 Task: Choose the ad item option in the Pytest args.
Action: Mouse moved to (15, 610)
Screenshot: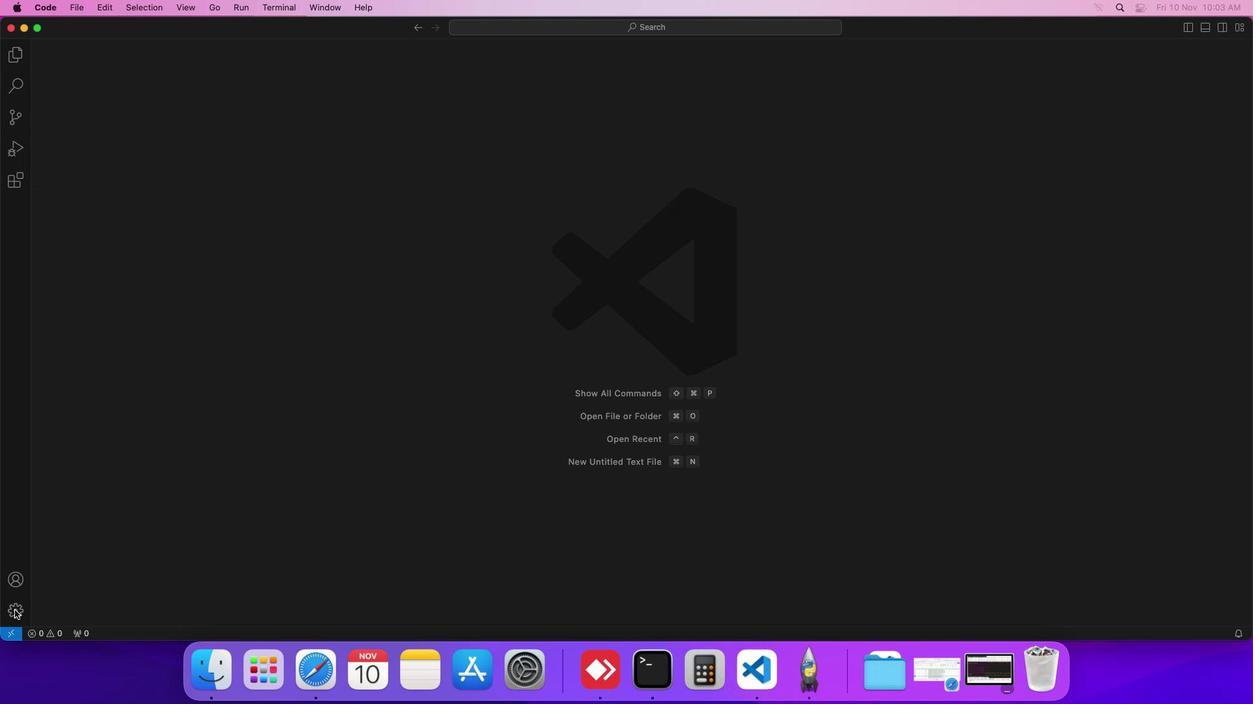 
Action: Mouse pressed left at (15, 610)
Screenshot: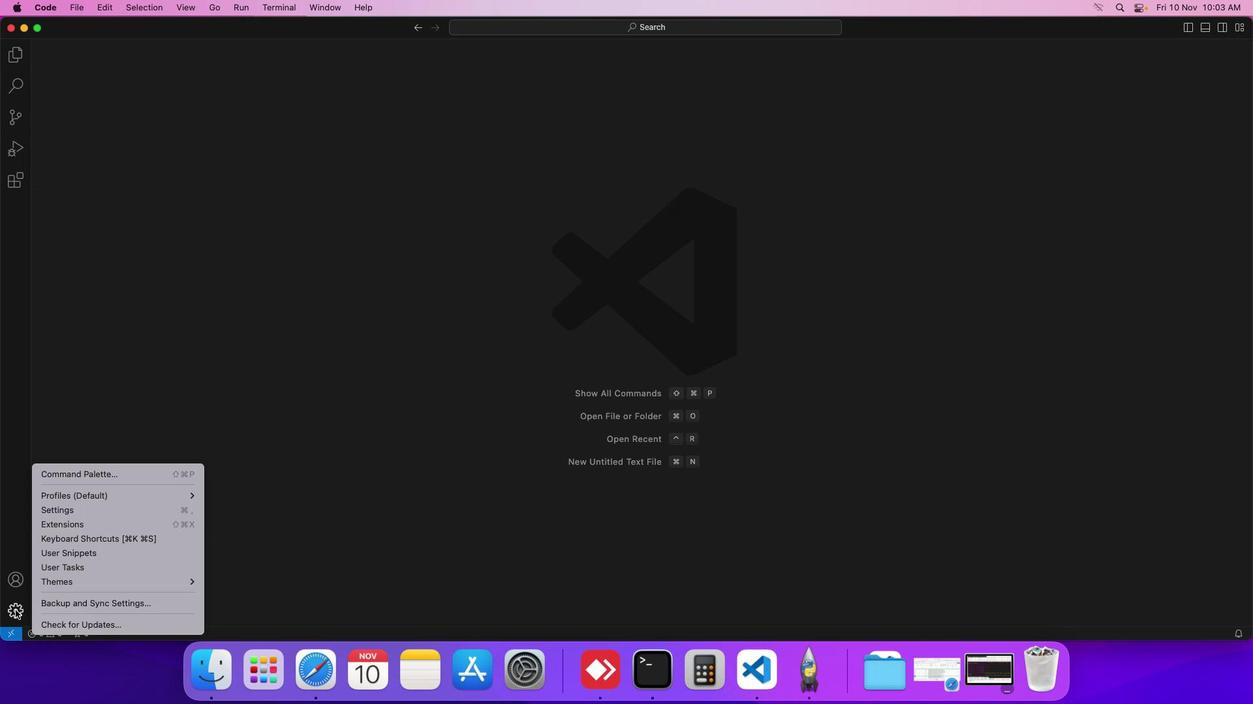 
Action: Mouse moved to (83, 513)
Screenshot: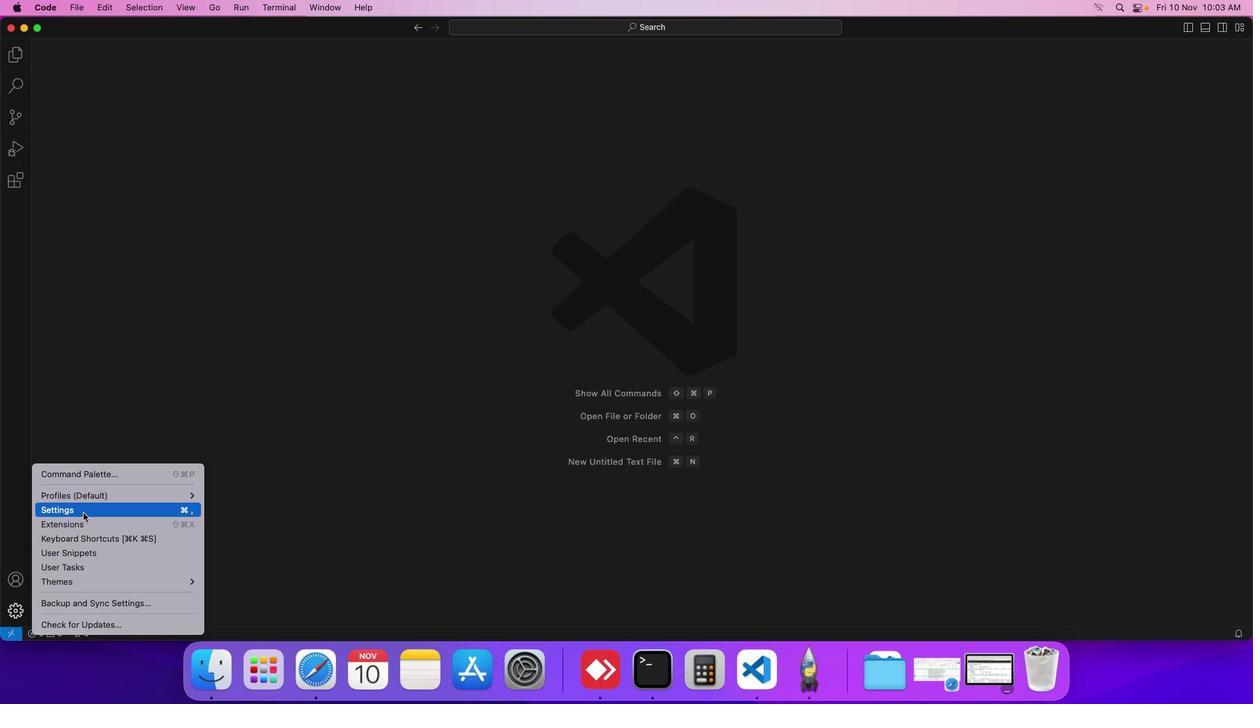 
Action: Mouse pressed left at (83, 513)
Screenshot: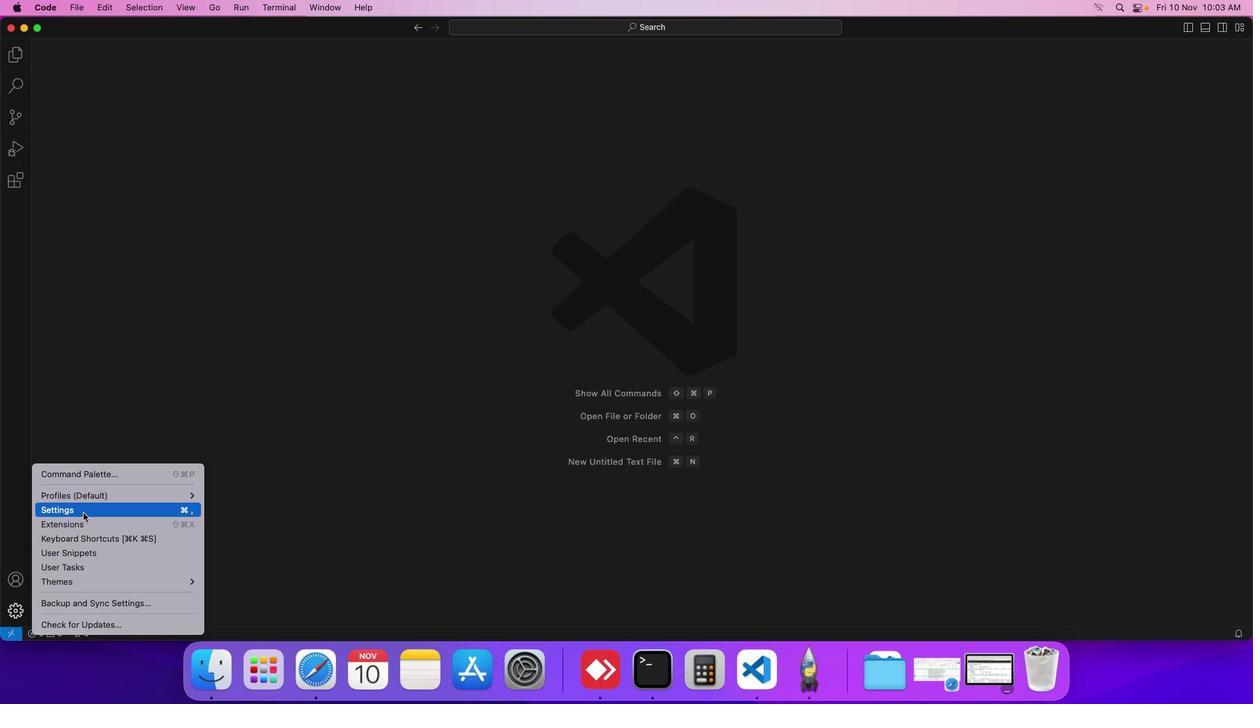
Action: Mouse moved to (319, 233)
Screenshot: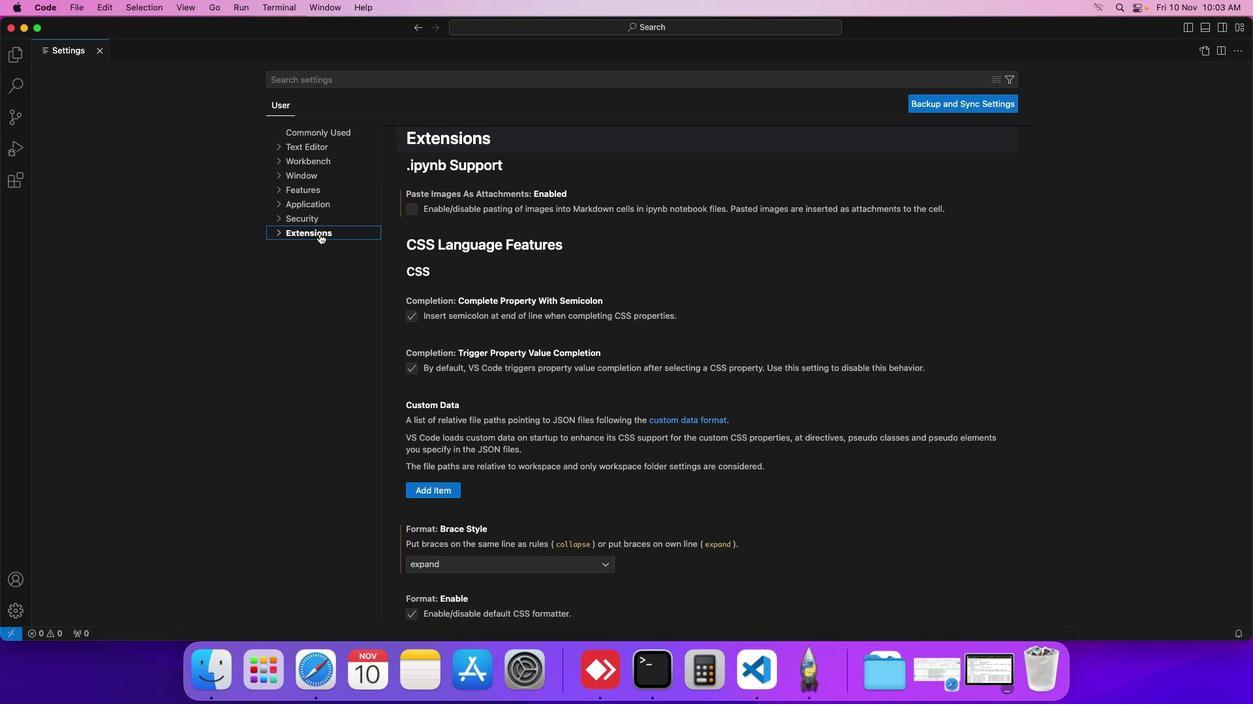 
Action: Mouse pressed left at (319, 233)
Screenshot: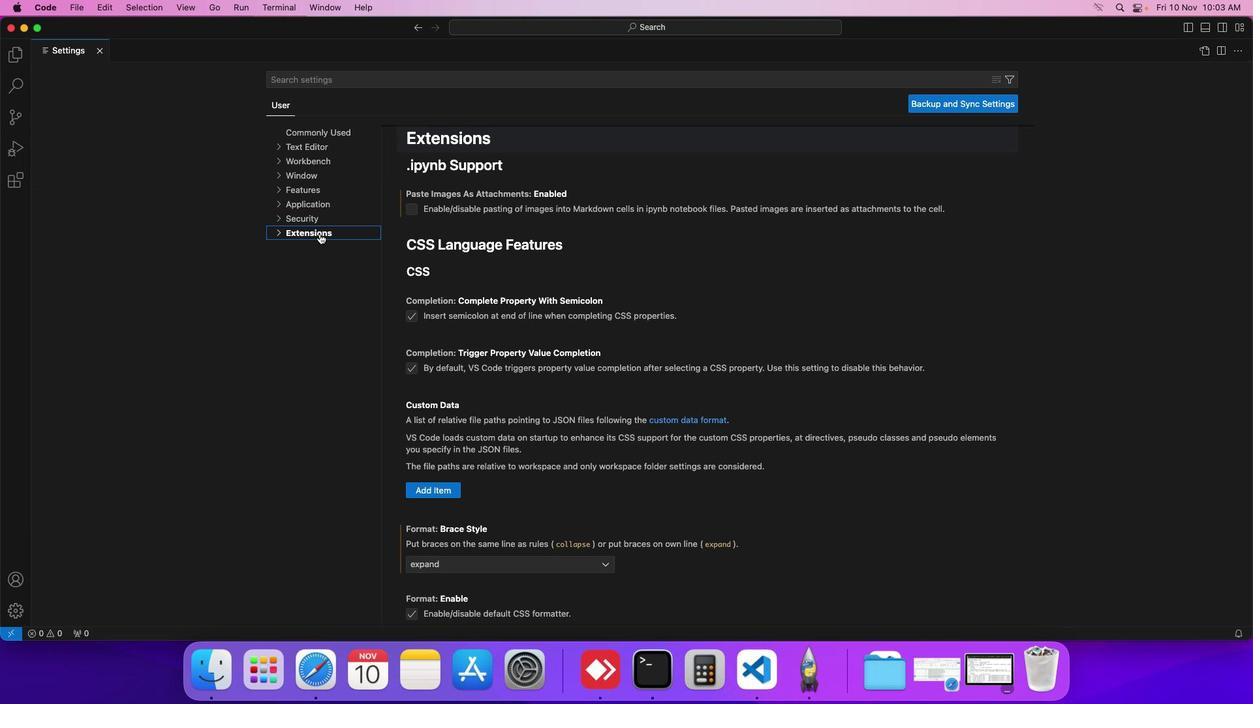 
Action: Mouse moved to (306, 549)
Screenshot: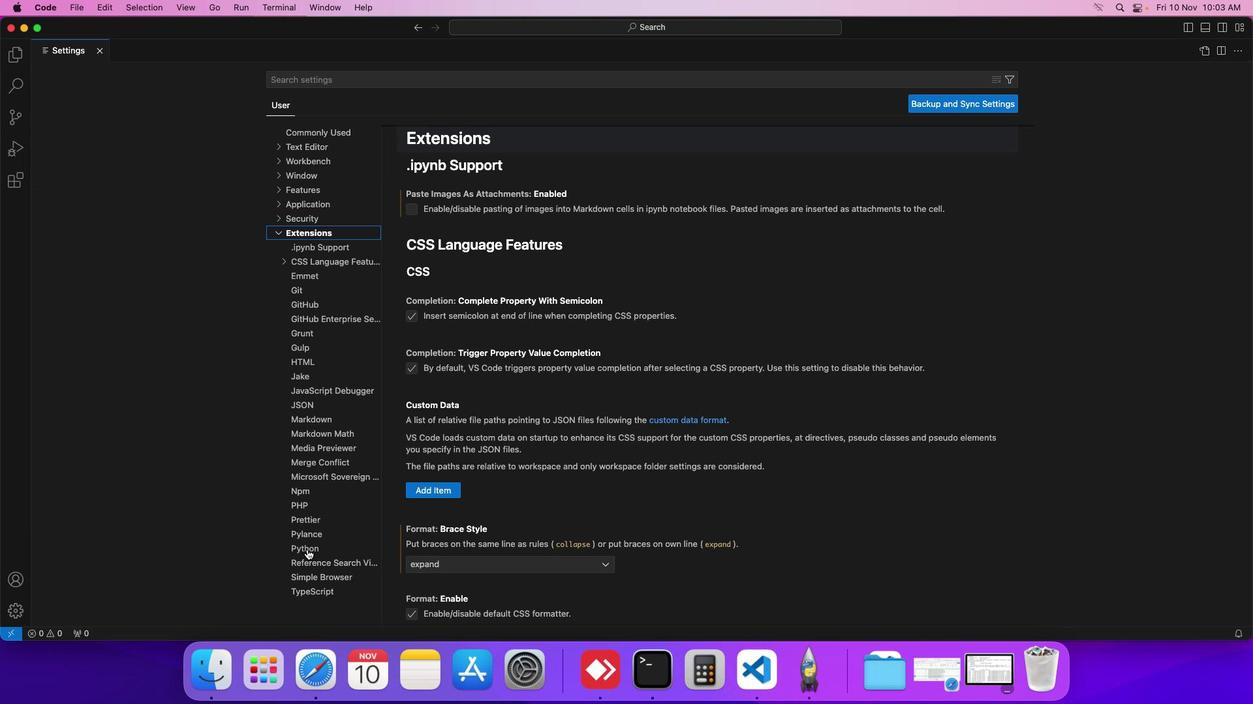 
Action: Mouse pressed left at (306, 549)
Screenshot: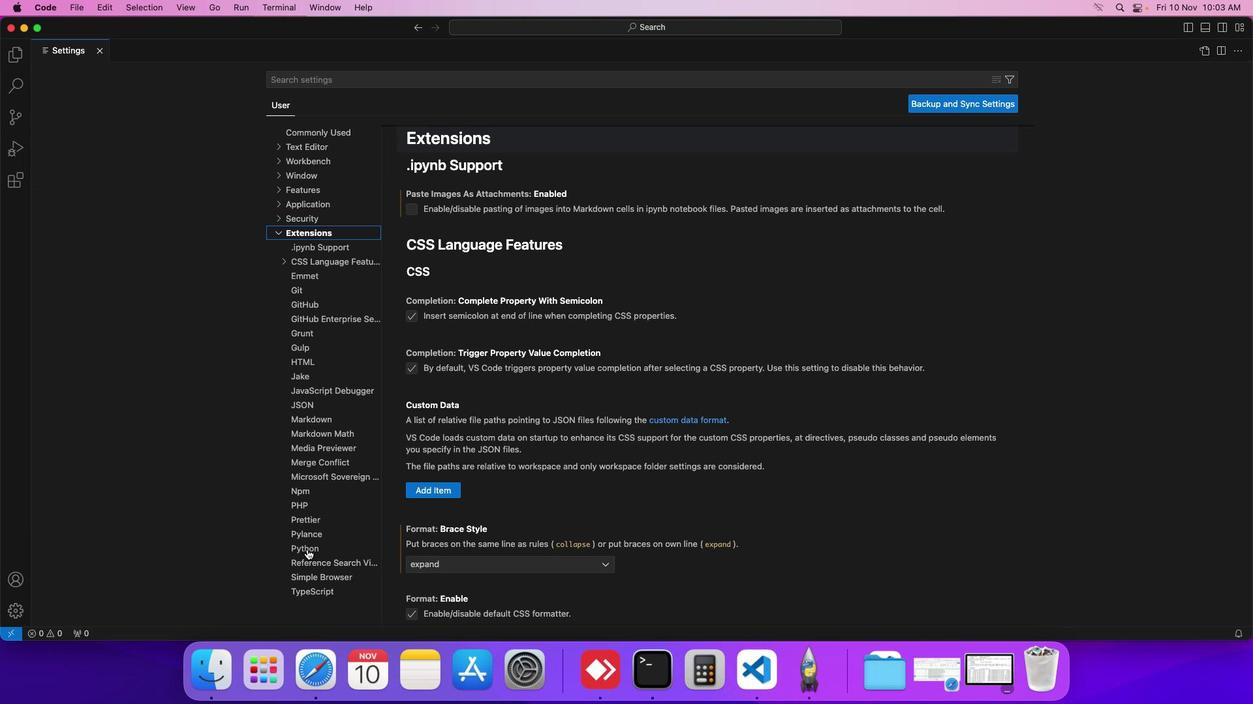 
Action: Mouse moved to (431, 544)
Screenshot: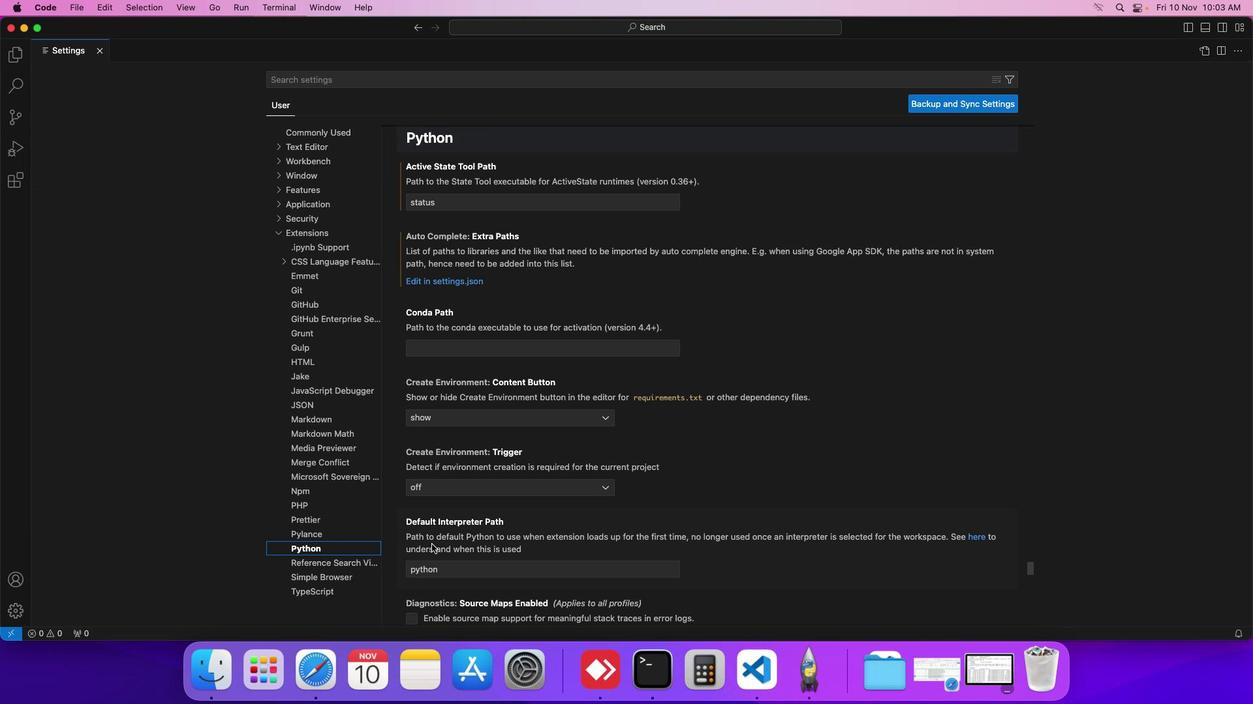 
Action: Mouse scrolled (431, 544) with delta (0, 0)
Screenshot: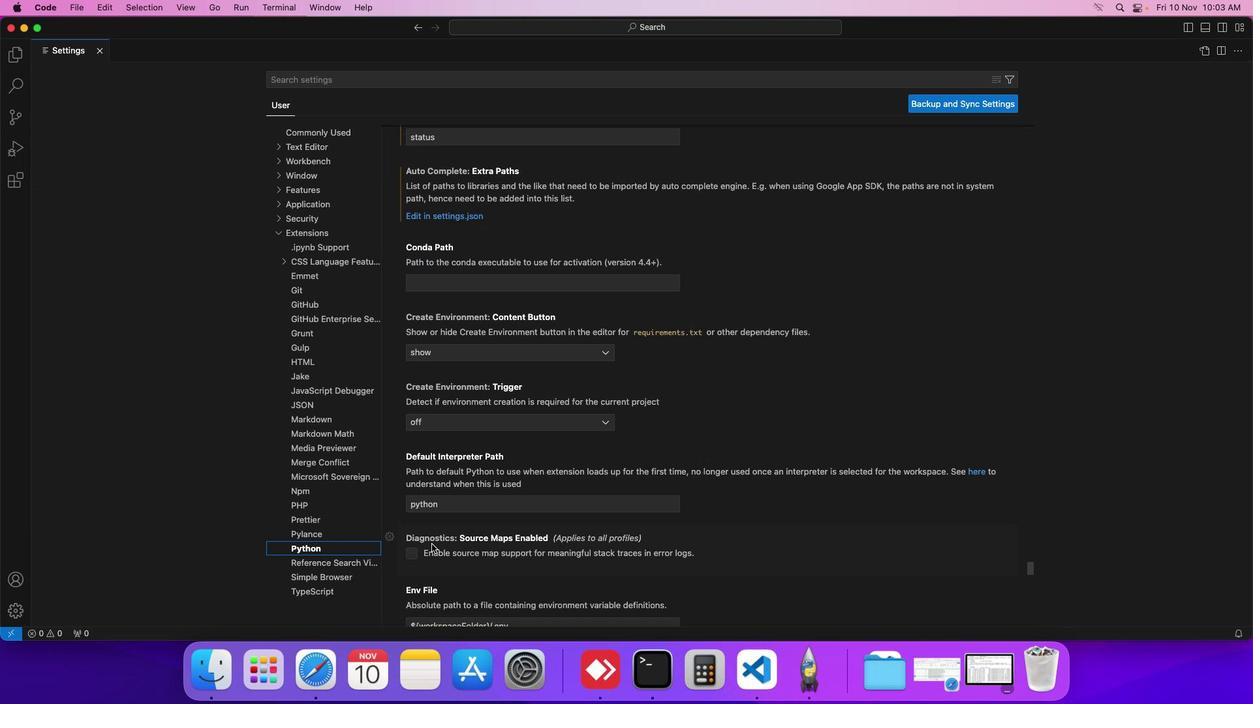 
Action: Mouse scrolled (431, 544) with delta (0, 0)
Screenshot: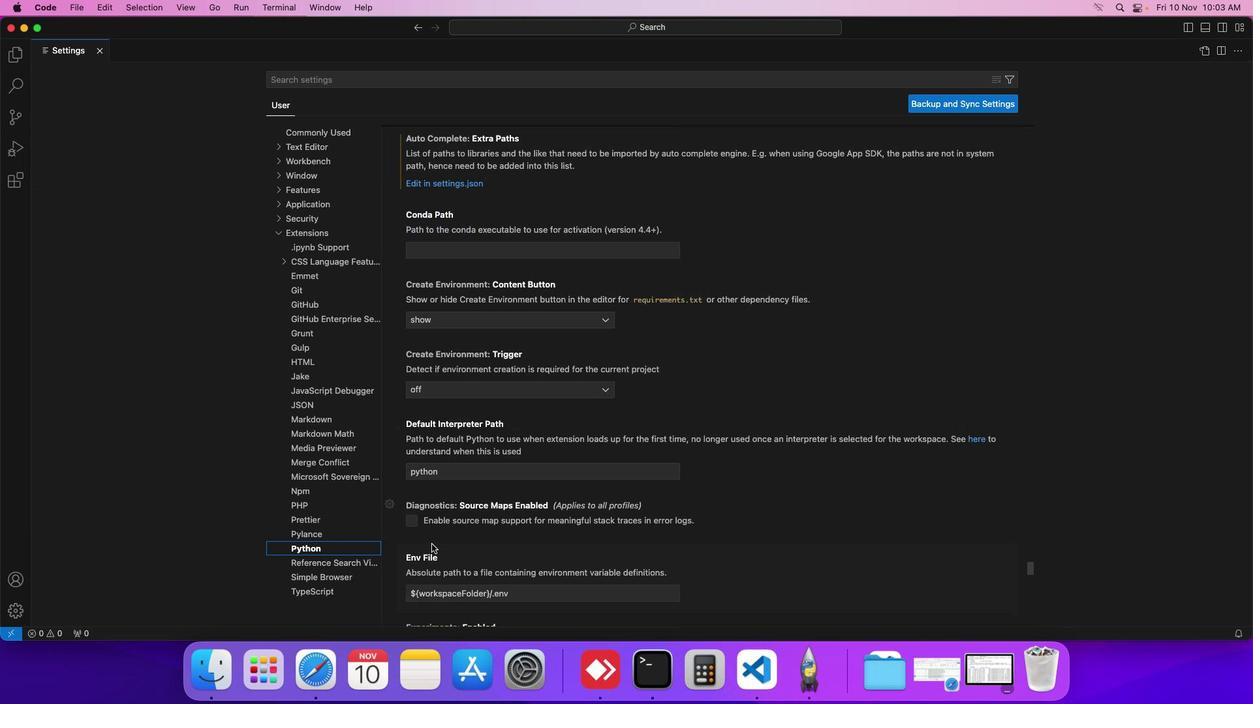 
Action: Mouse scrolled (431, 544) with delta (0, 0)
Screenshot: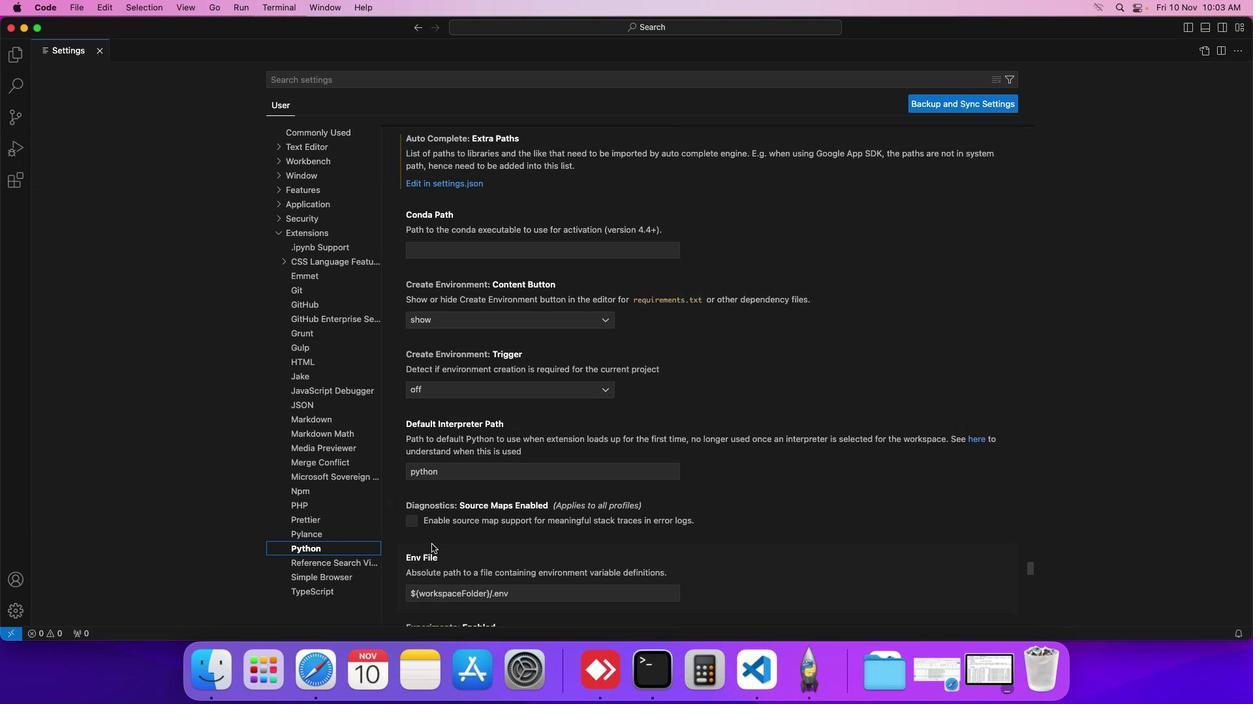 
Action: Mouse scrolled (431, 544) with delta (0, 0)
Screenshot: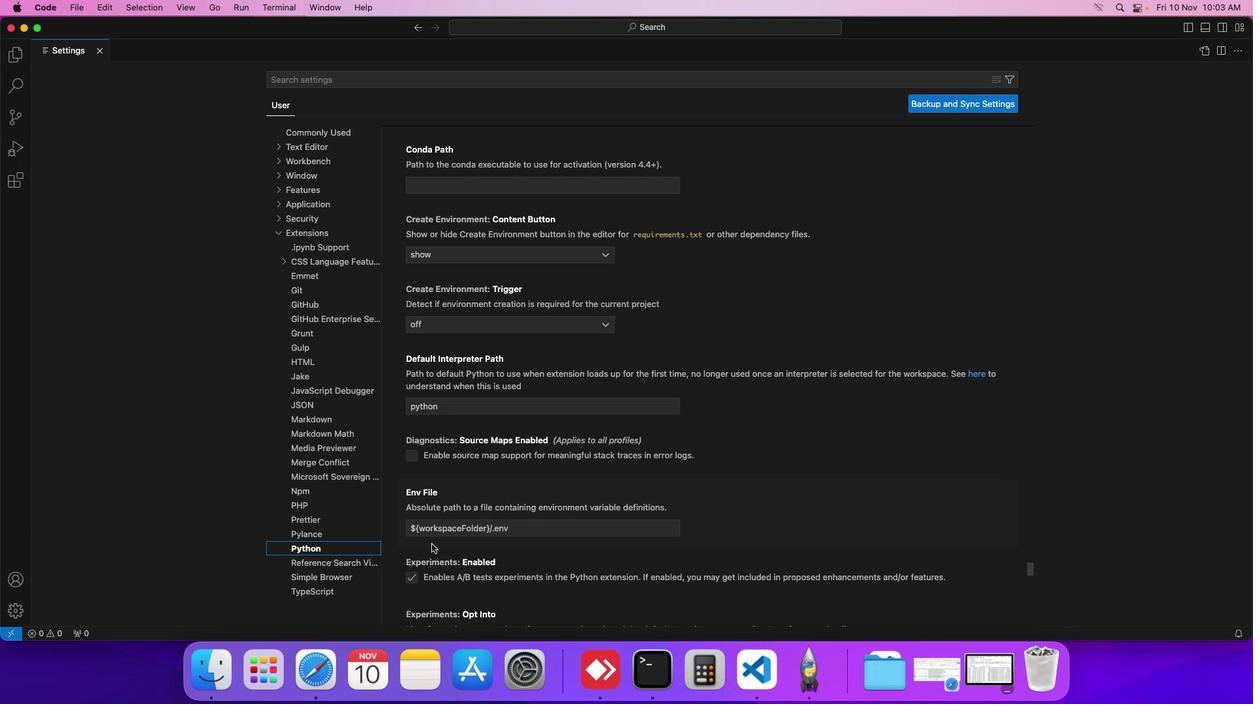 
Action: Mouse scrolled (431, 544) with delta (0, 0)
Screenshot: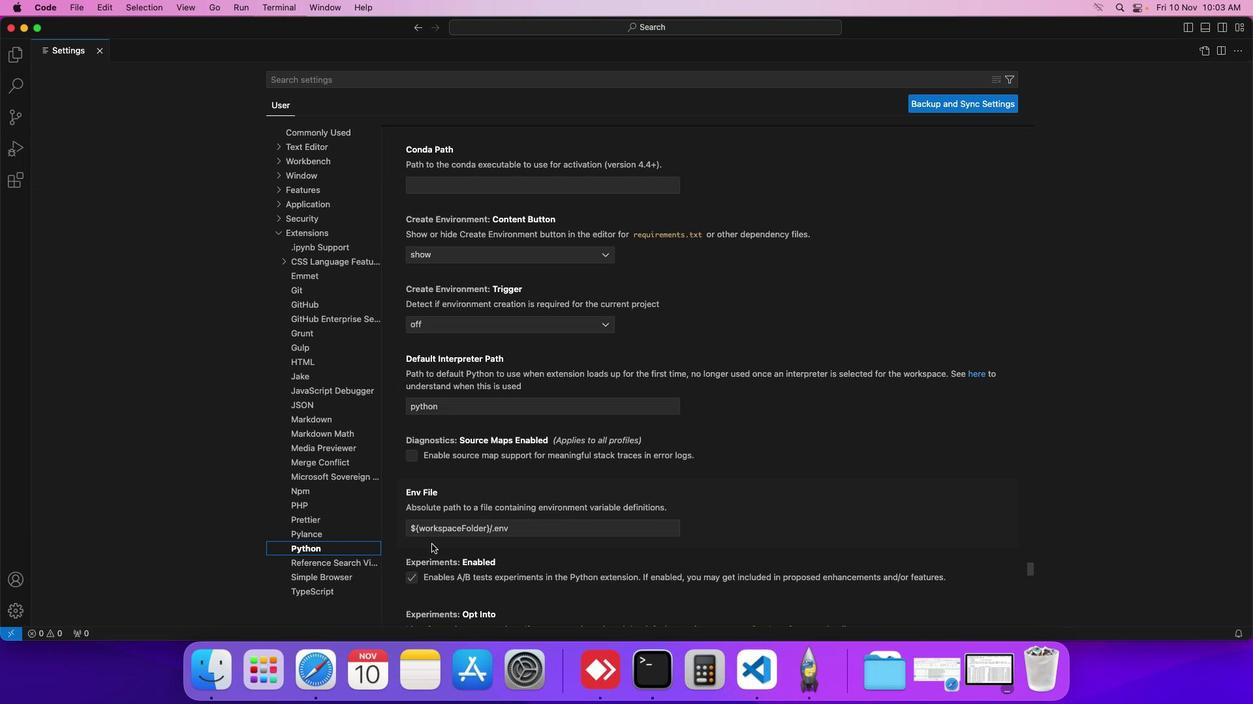 
Action: Mouse scrolled (431, 544) with delta (0, 0)
Screenshot: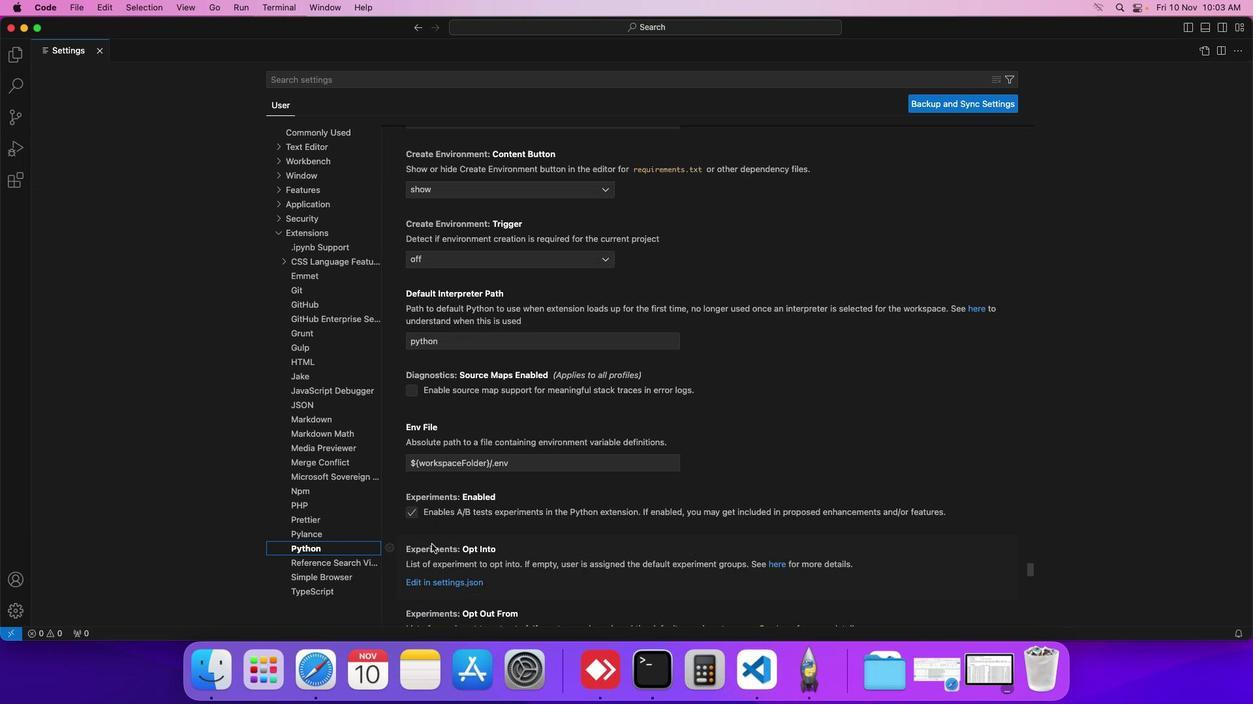 
Action: Mouse scrolled (431, 544) with delta (0, 0)
Screenshot: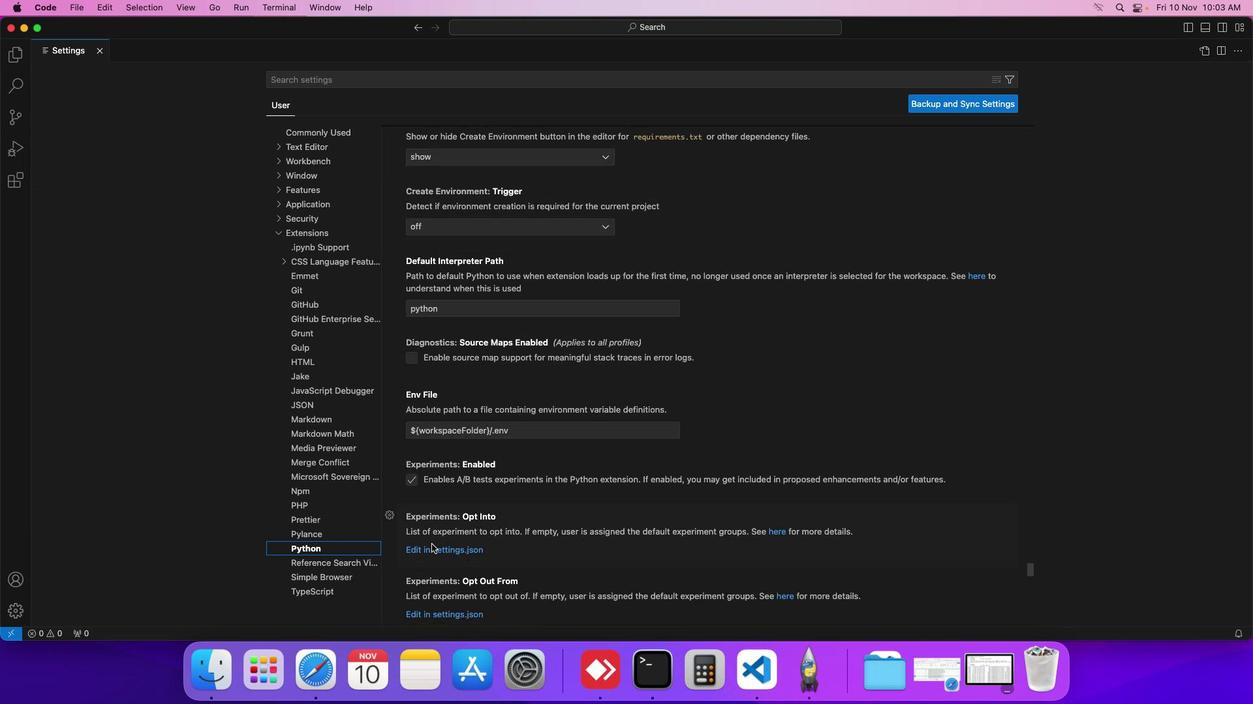 
Action: Mouse scrolled (431, 544) with delta (0, 0)
Screenshot: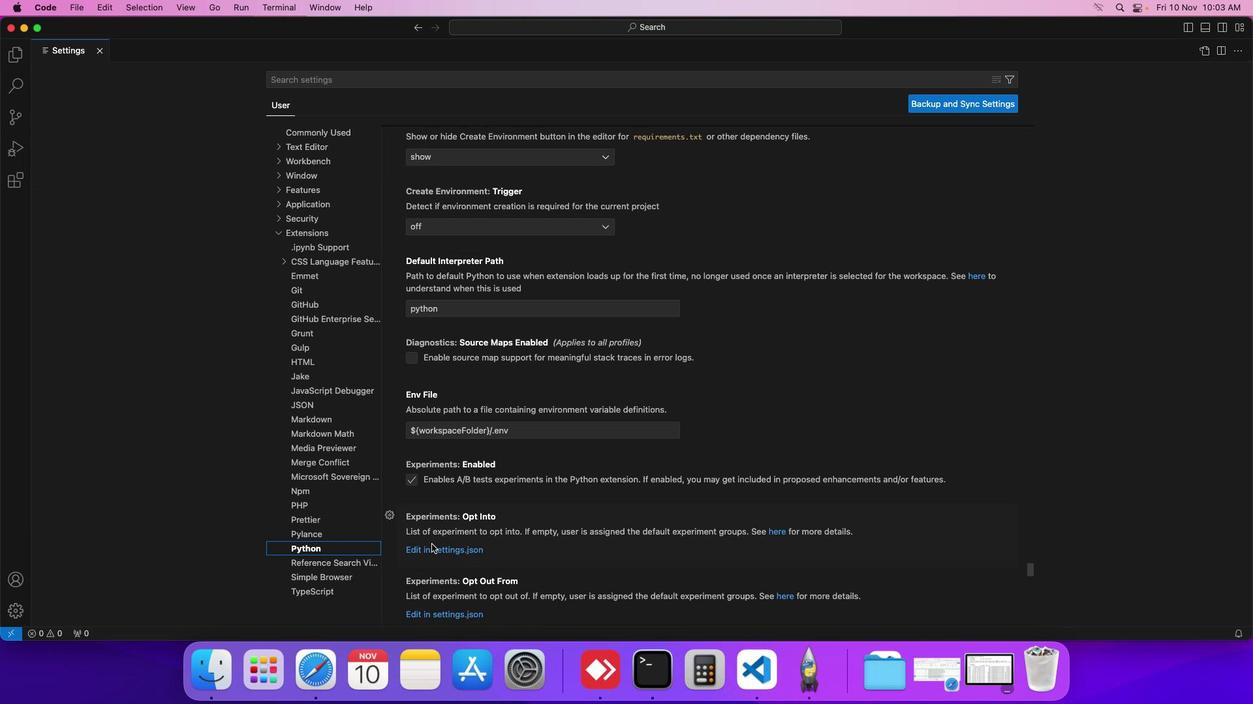 
Action: Mouse scrolled (431, 544) with delta (0, 0)
Screenshot: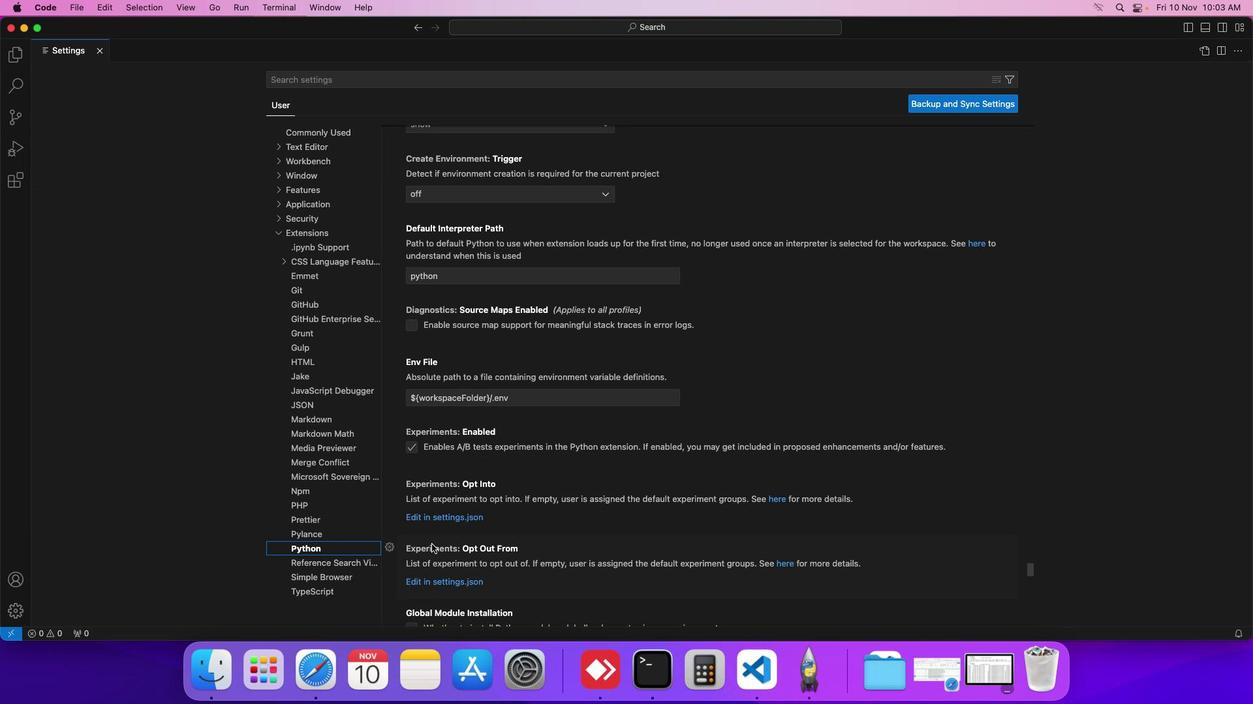 
Action: Mouse scrolled (431, 544) with delta (0, 0)
Screenshot: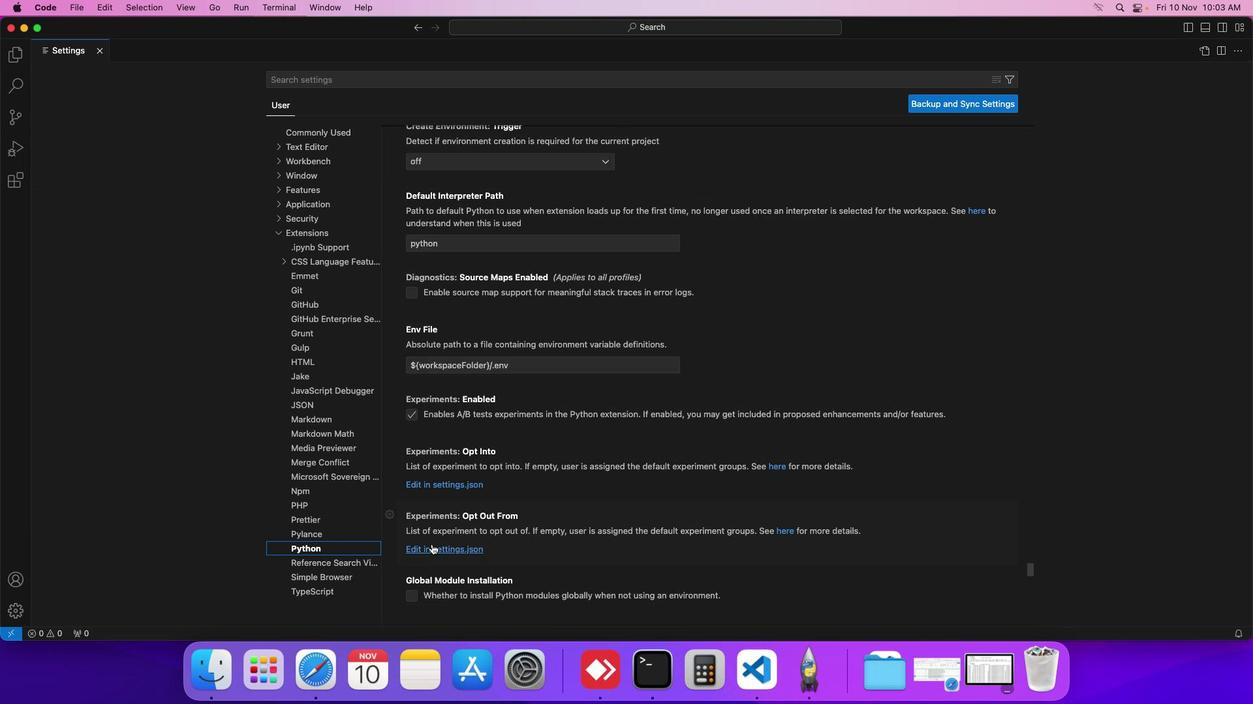 
Action: Mouse scrolled (431, 544) with delta (0, 0)
Screenshot: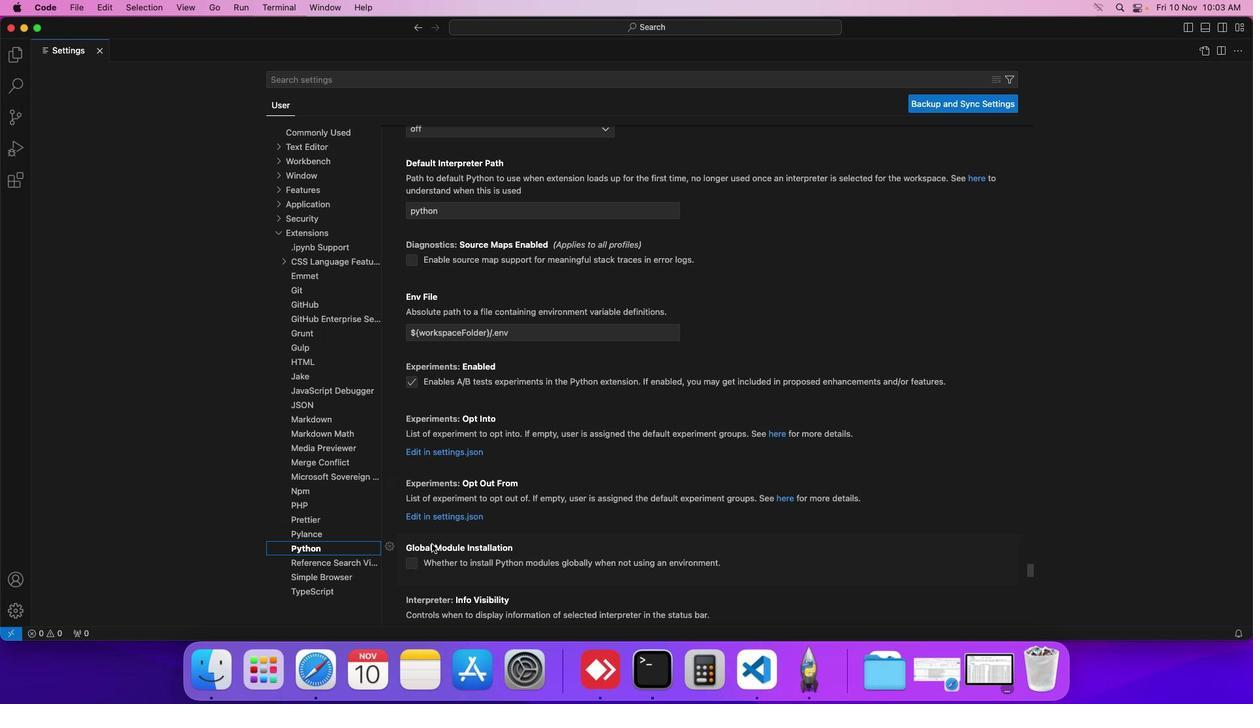 
Action: Mouse scrolled (431, 544) with delta (0, 0)
Screenshot: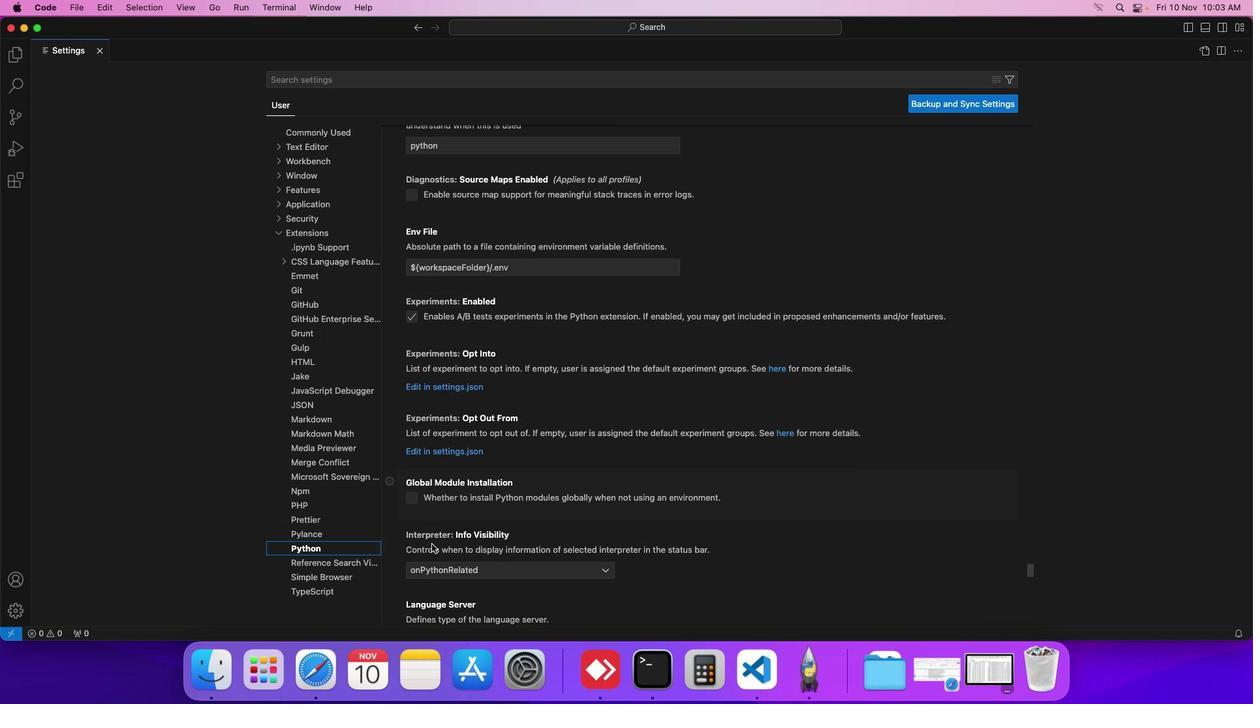 
Action: Mouse scrolled (431, 544) with delta (0, 0)
Screenshot: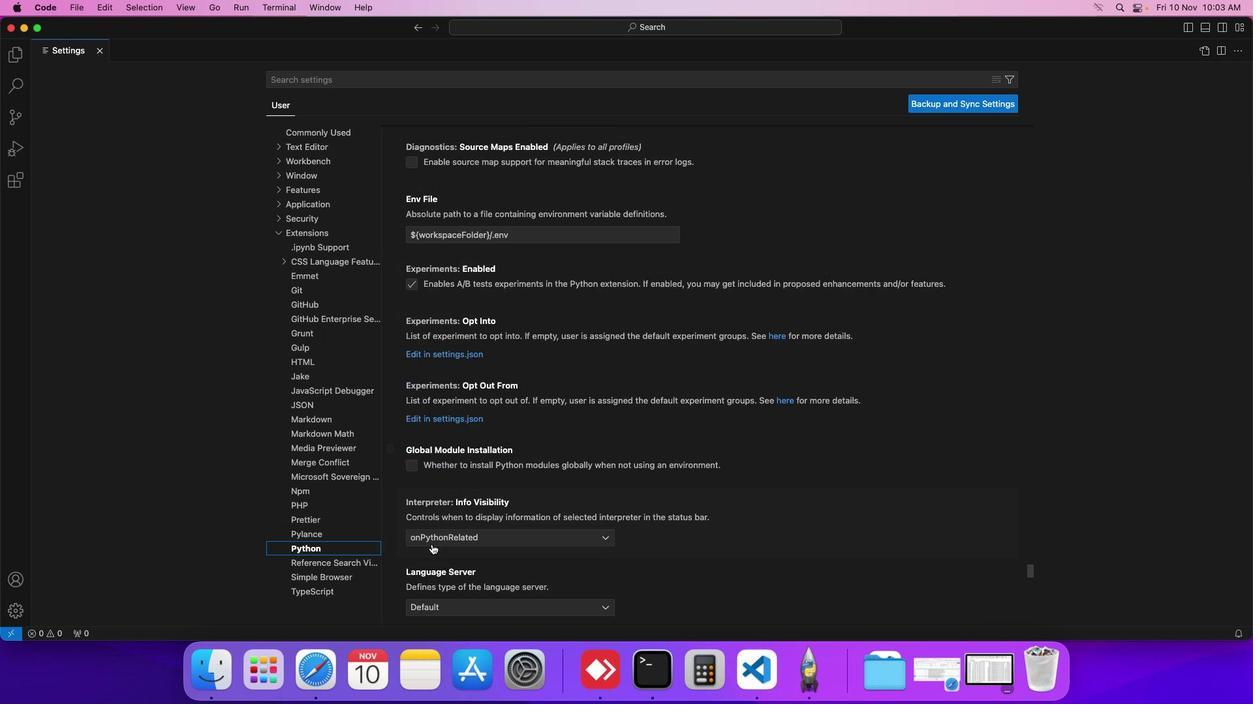 
Action: Mouse scrolled (431, 544) with delta (0, 0)
Screenshot: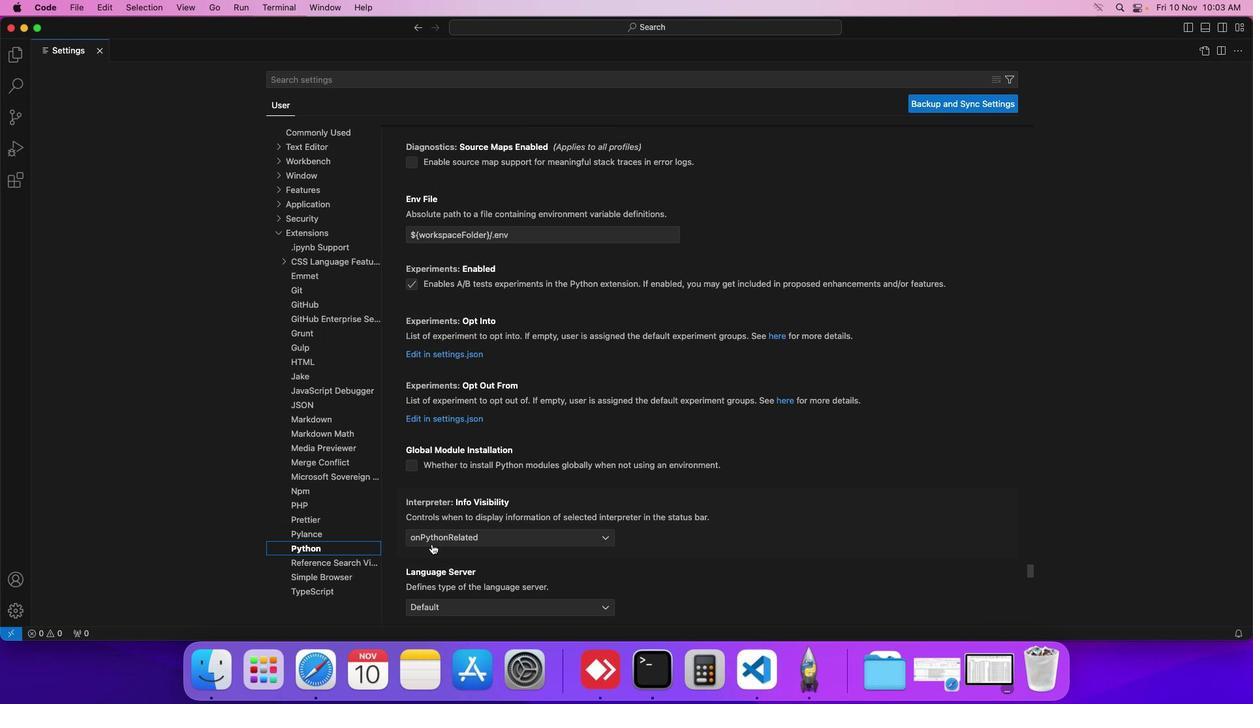 
Action: Mouse scrolled (431, 544) with delta (0, 0)
Screenshot: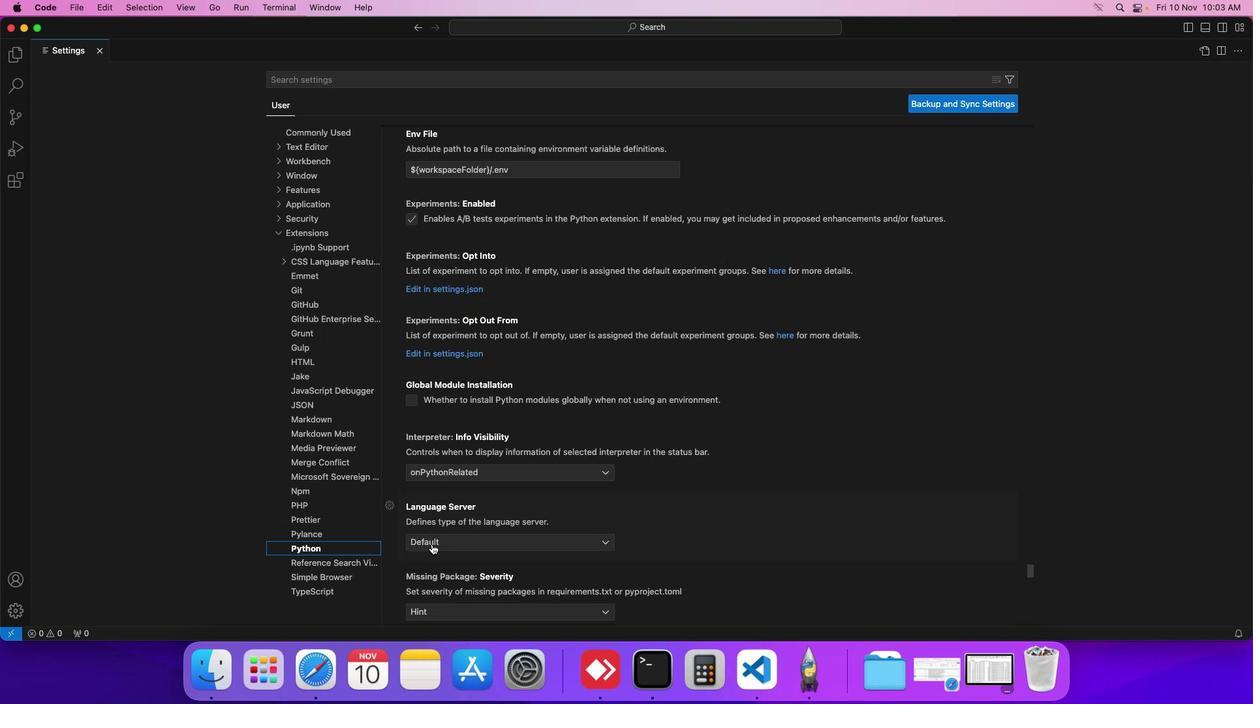 
Action: Mouse scrolled (431, 544) with delta (0, 0)
Screenshot: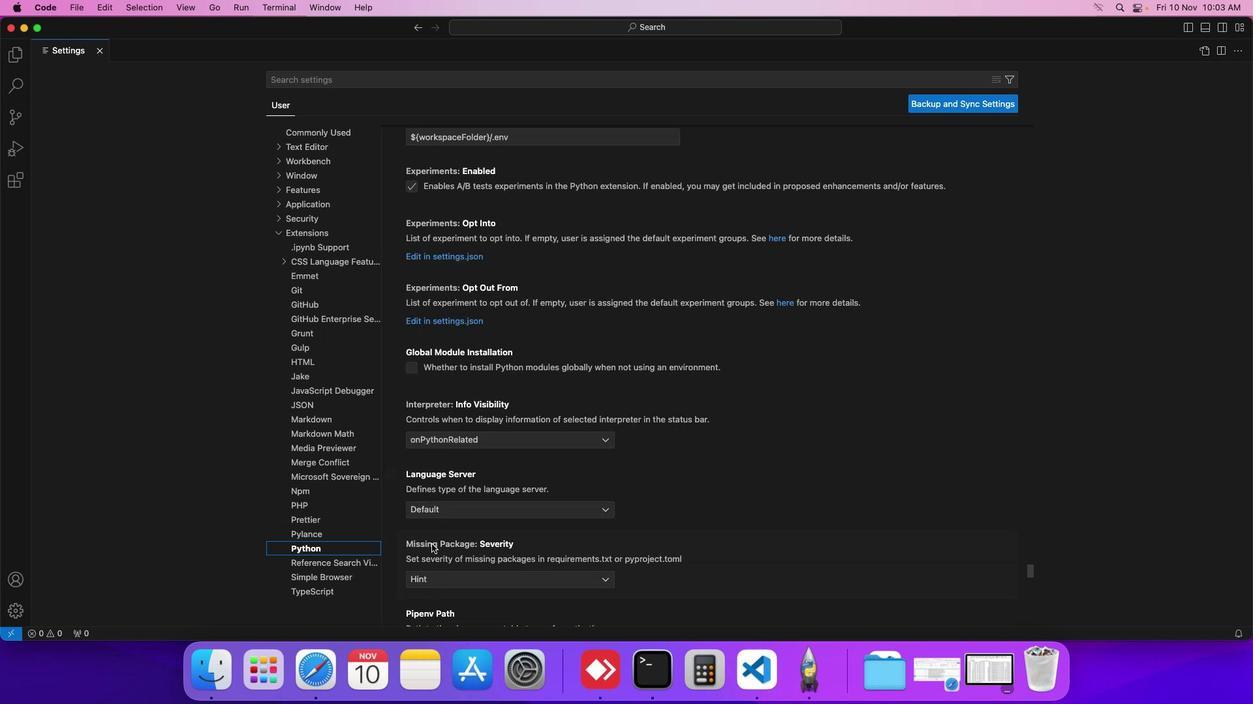 
Action: Mouse scrolled (431, 544) with delta (0, 0)
Screenshot: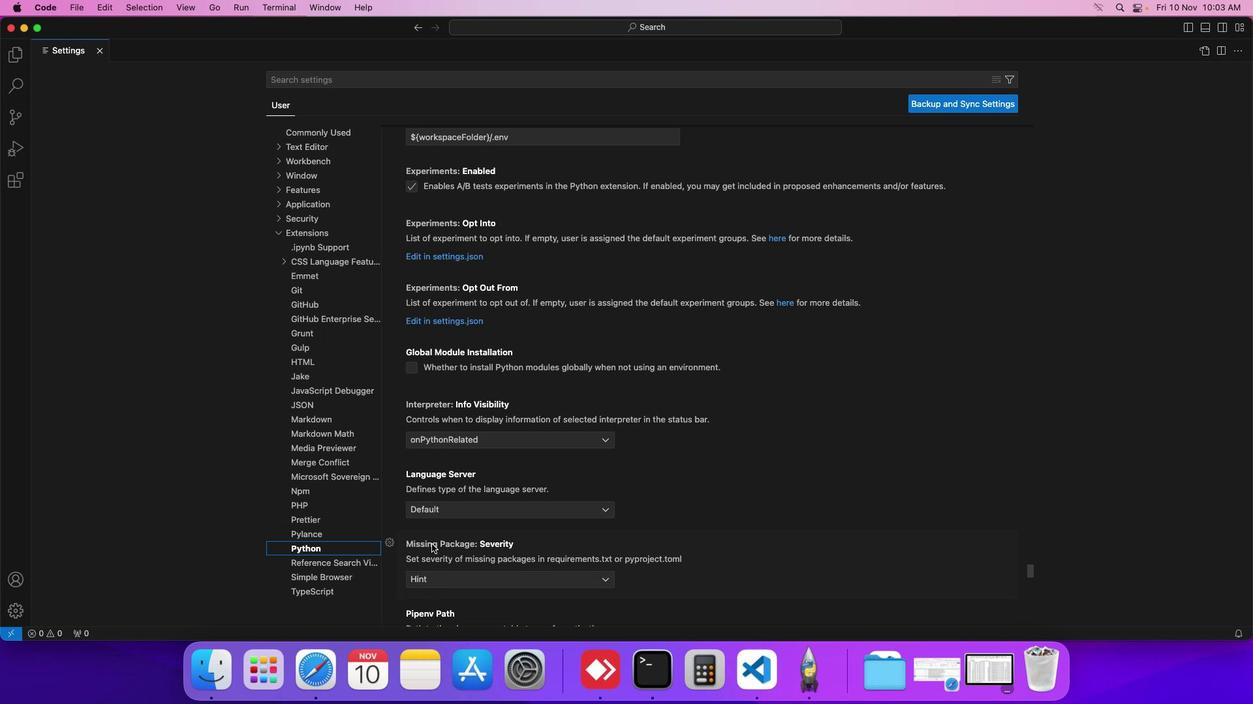 
Action: Mouse scrolled (431, 544) with delta (0, 0)
Screenshot: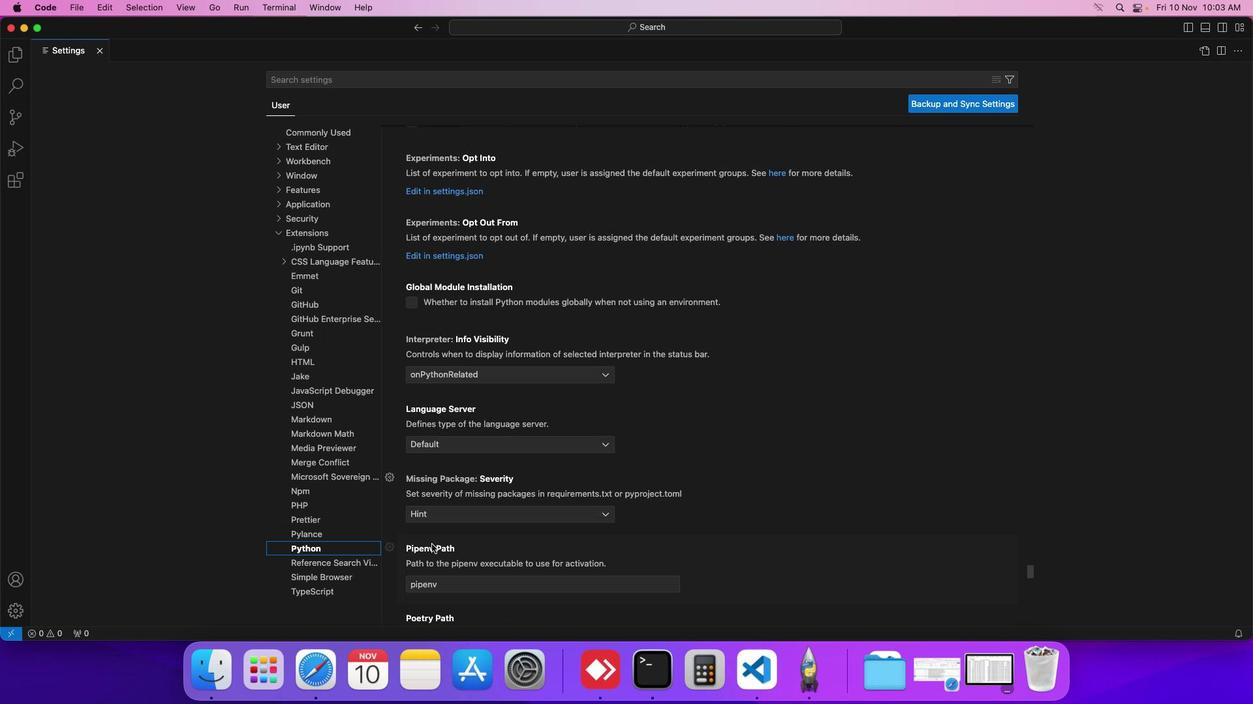 
Action: Mouse scrolled (431, 544) with delta (0, 0)
Screenshot: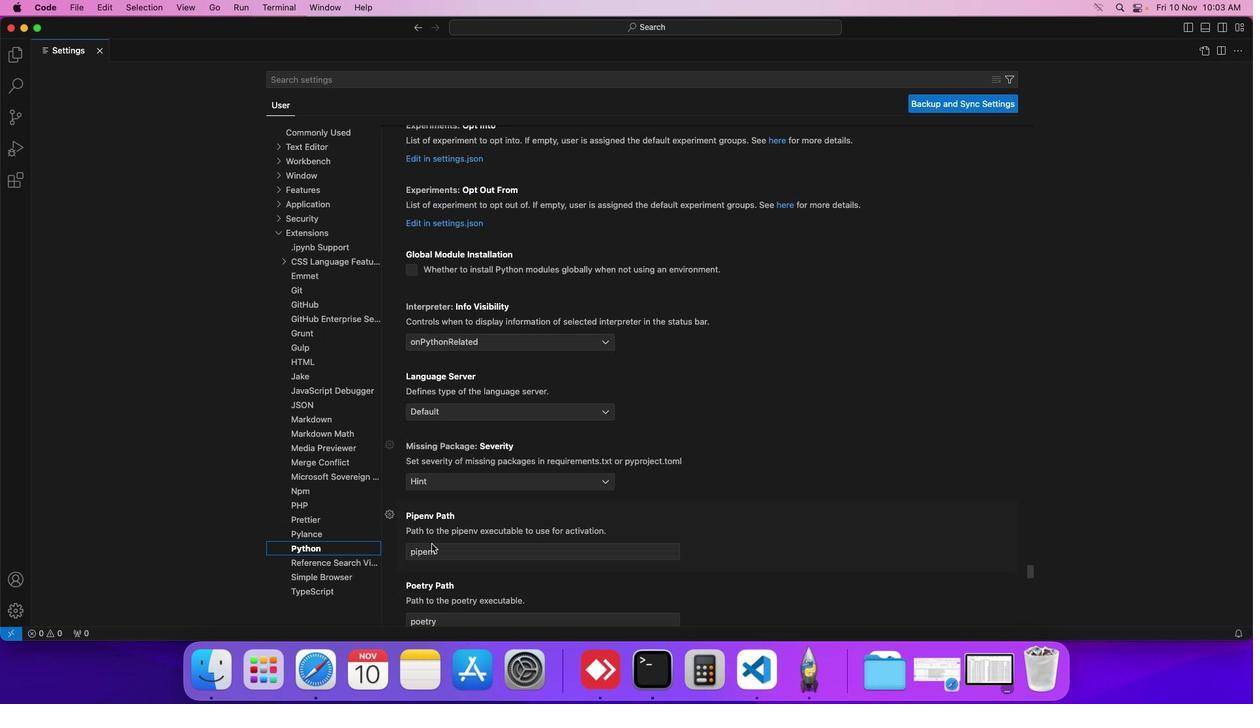 
Action: Mouse scrolled (431, 544) with delta (0, 0)
Screenshot: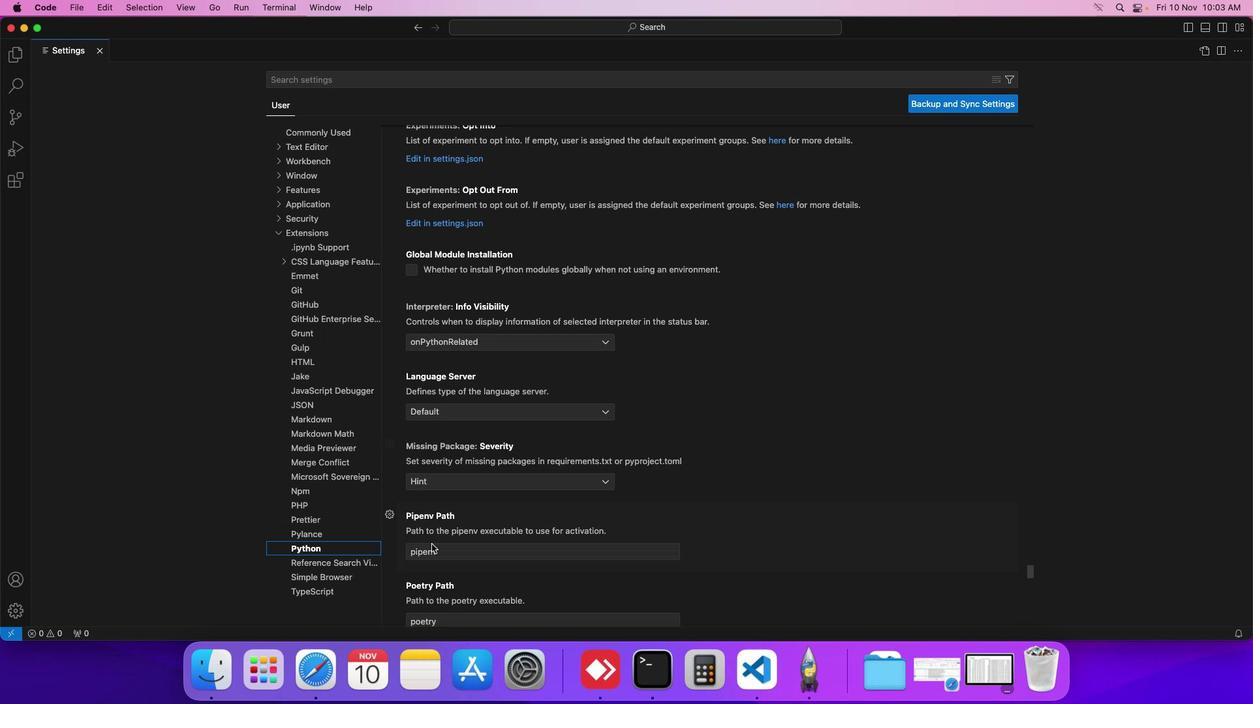 
Action: Mouse scrolled (431, 544) with delta (0, 0)
Screenshot: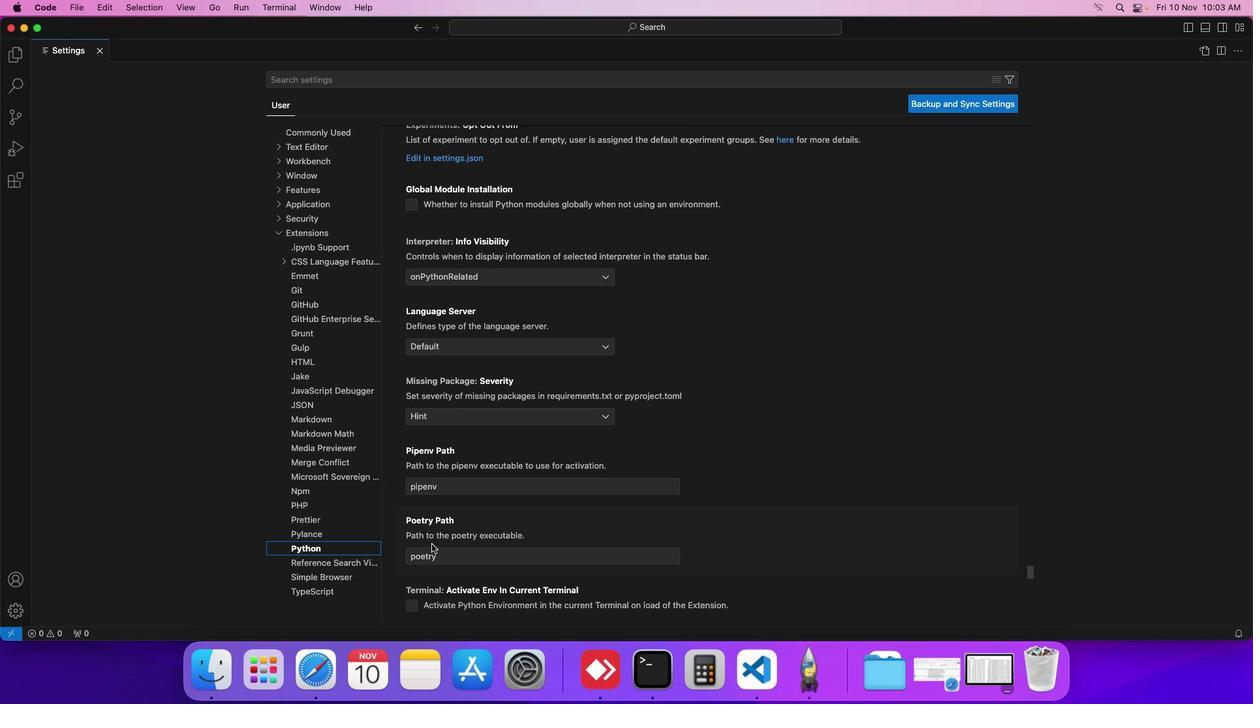
Action: Mouse scrolled (431, 544) with delta (0, 0)
Screenshot: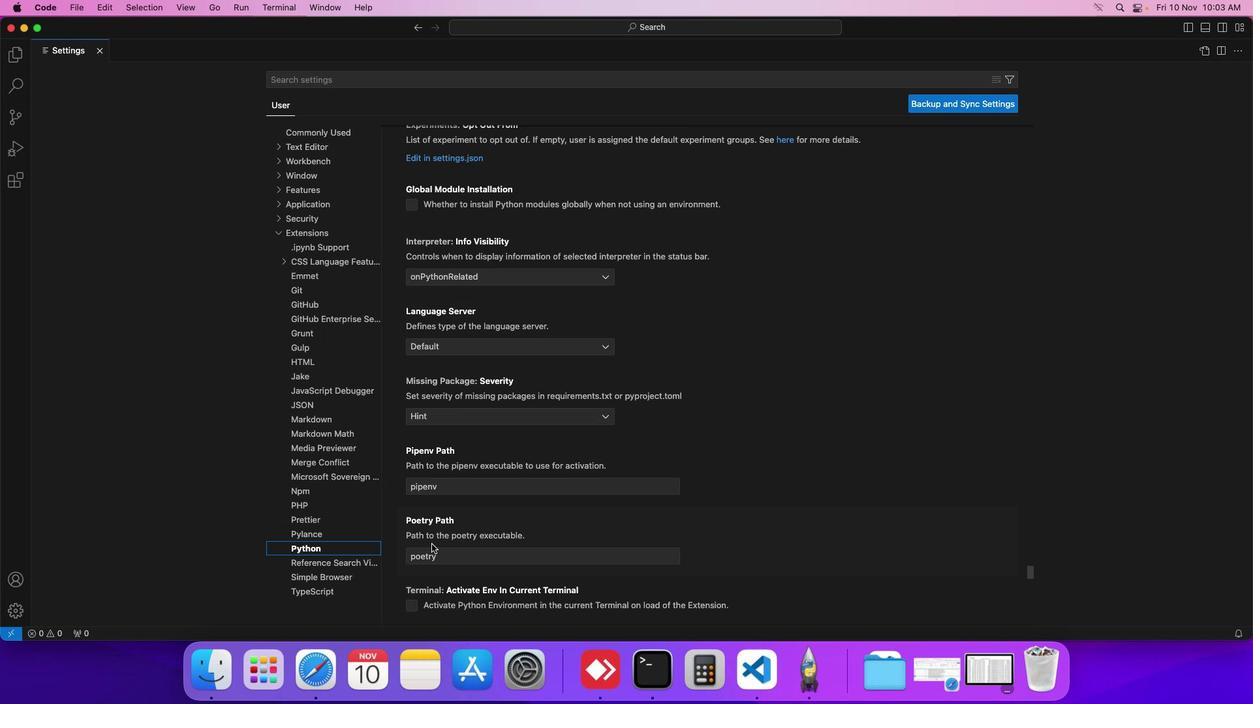 
Action: Mouse scrolled (431, 544) with delta (0, 0)
Screenshot: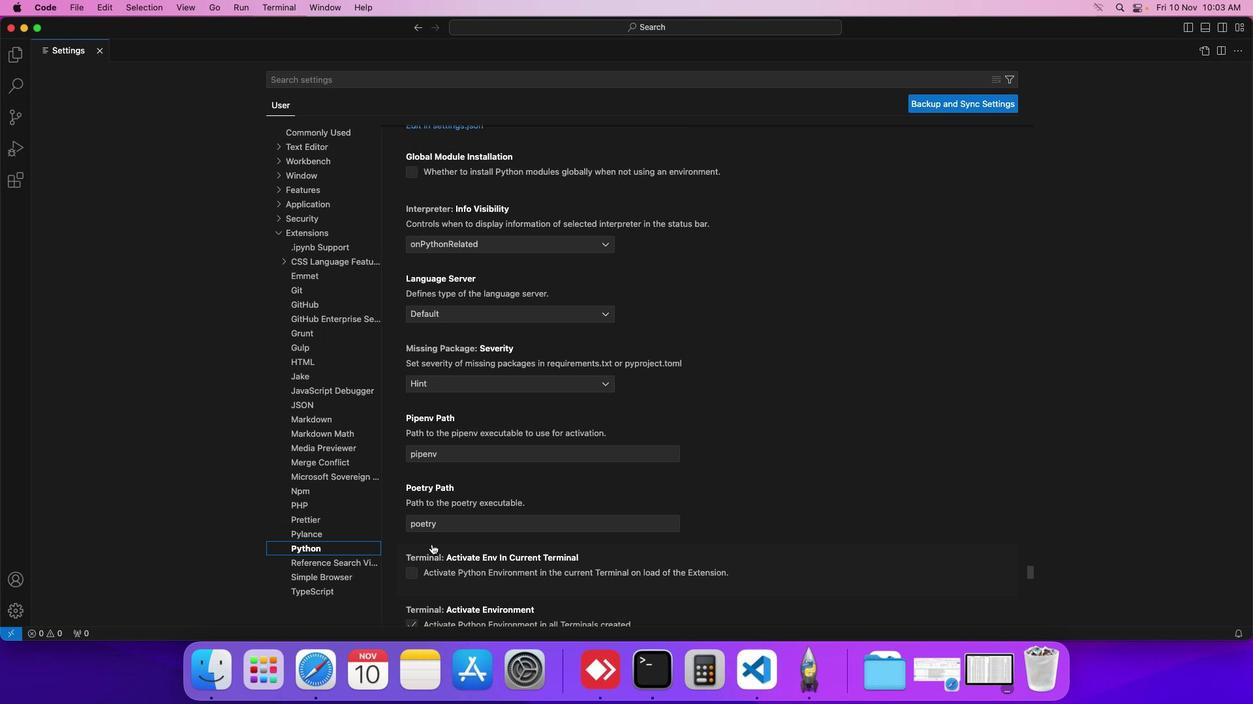 
Action: Mouse scrolled (431, 544) with delta (0, 0)
Screenshot: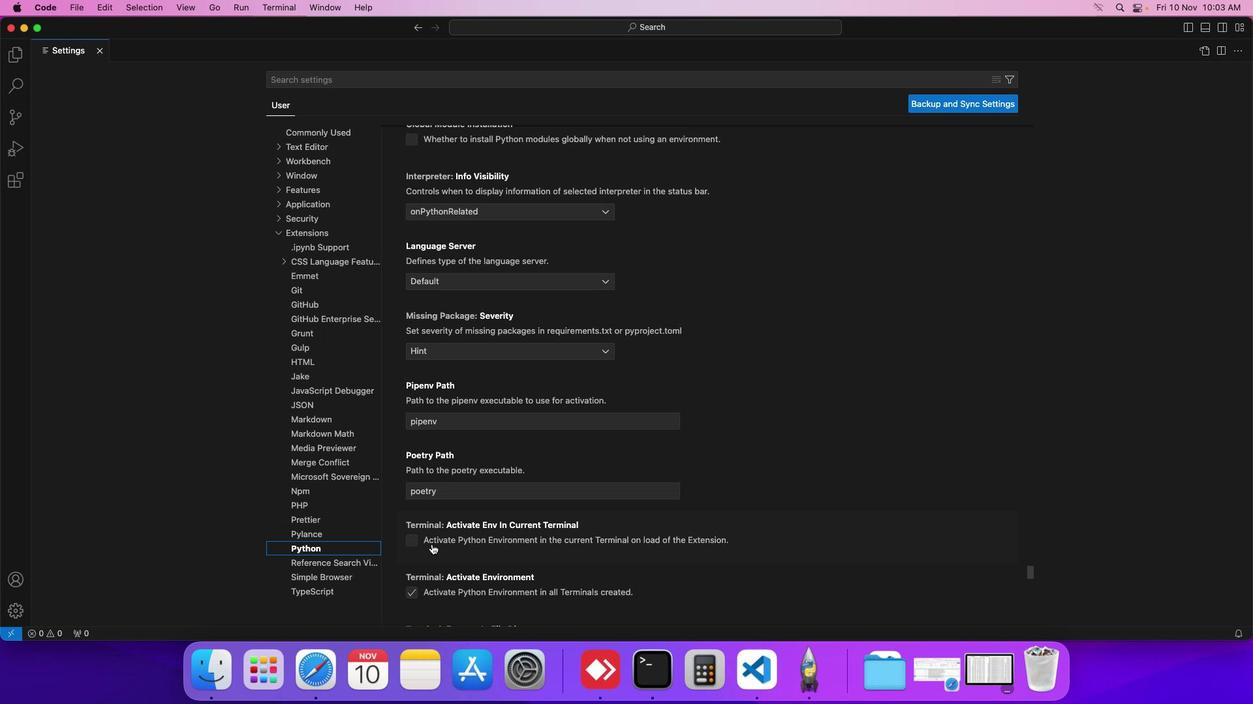 
Action: Mouse scrolled (431, 544) with delta (0, 0)
Screenshot: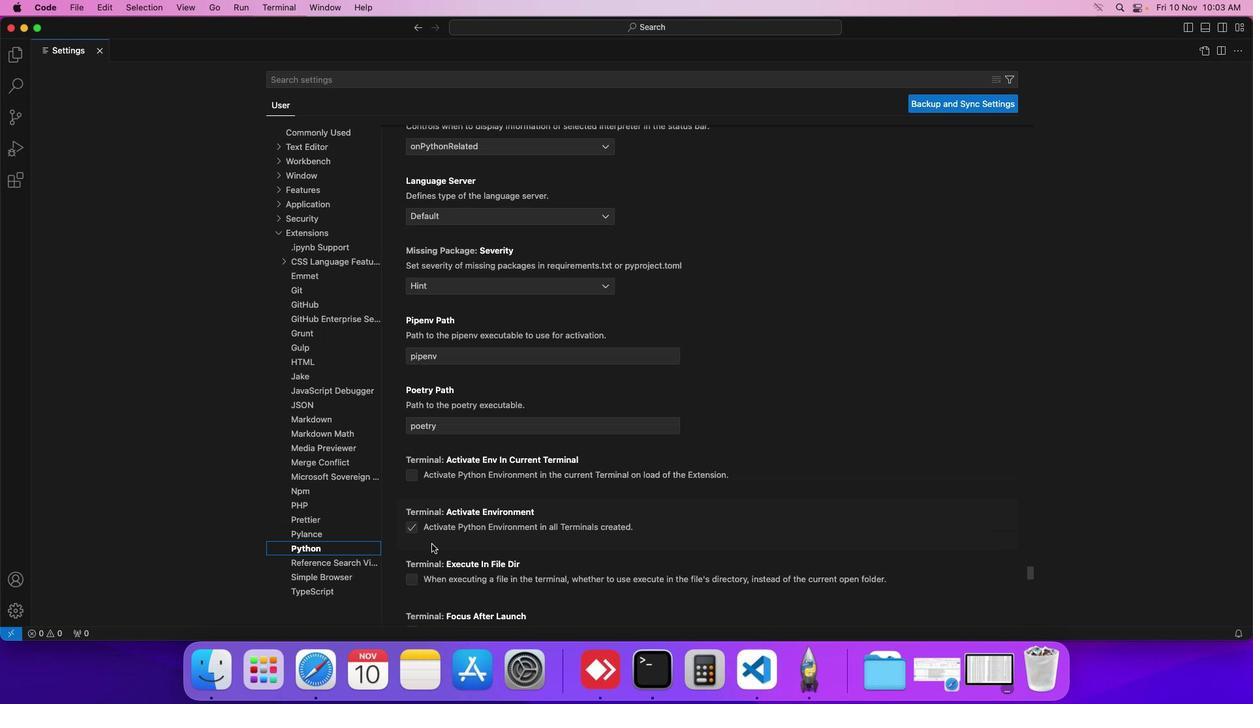 
Action: Mouse scrolled (431, 544) with delta (0, 0)
Screenshot: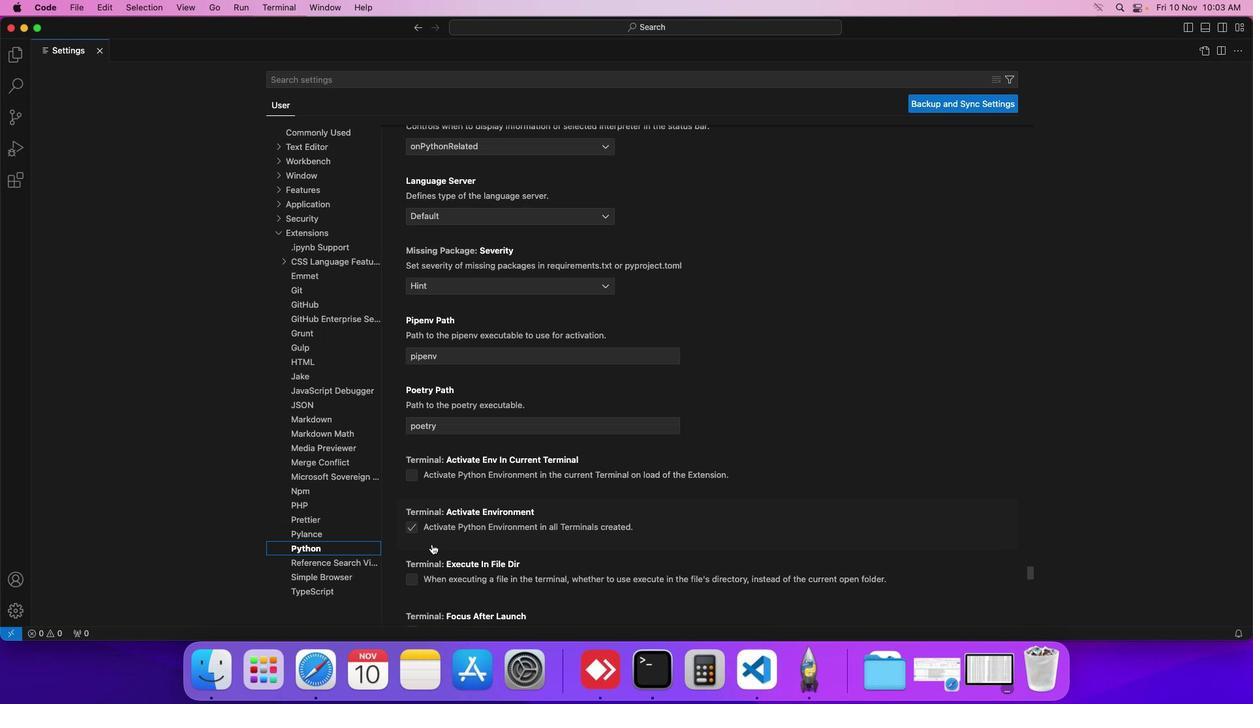 
Action: Mouse scrolled (431, 544) with delta (0, 0)
Screenshot: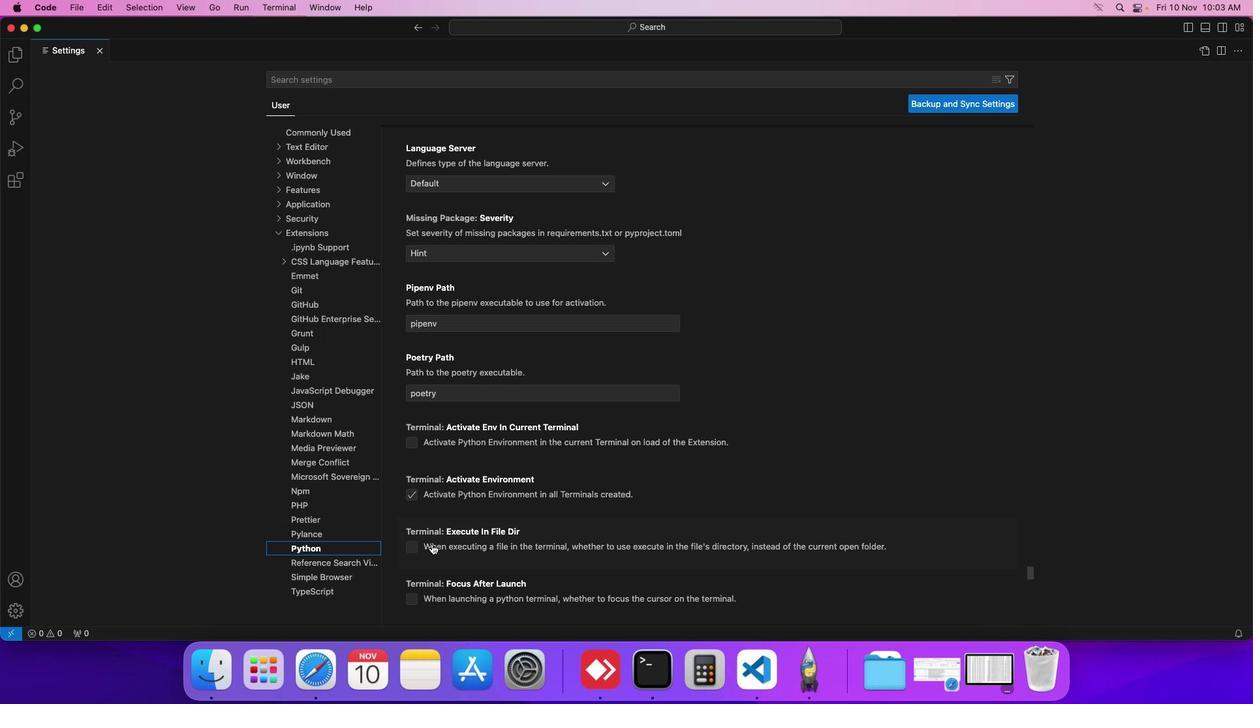 
Action: Mouse scrolled (431, 544) with delta (0, 0)
Screenshot: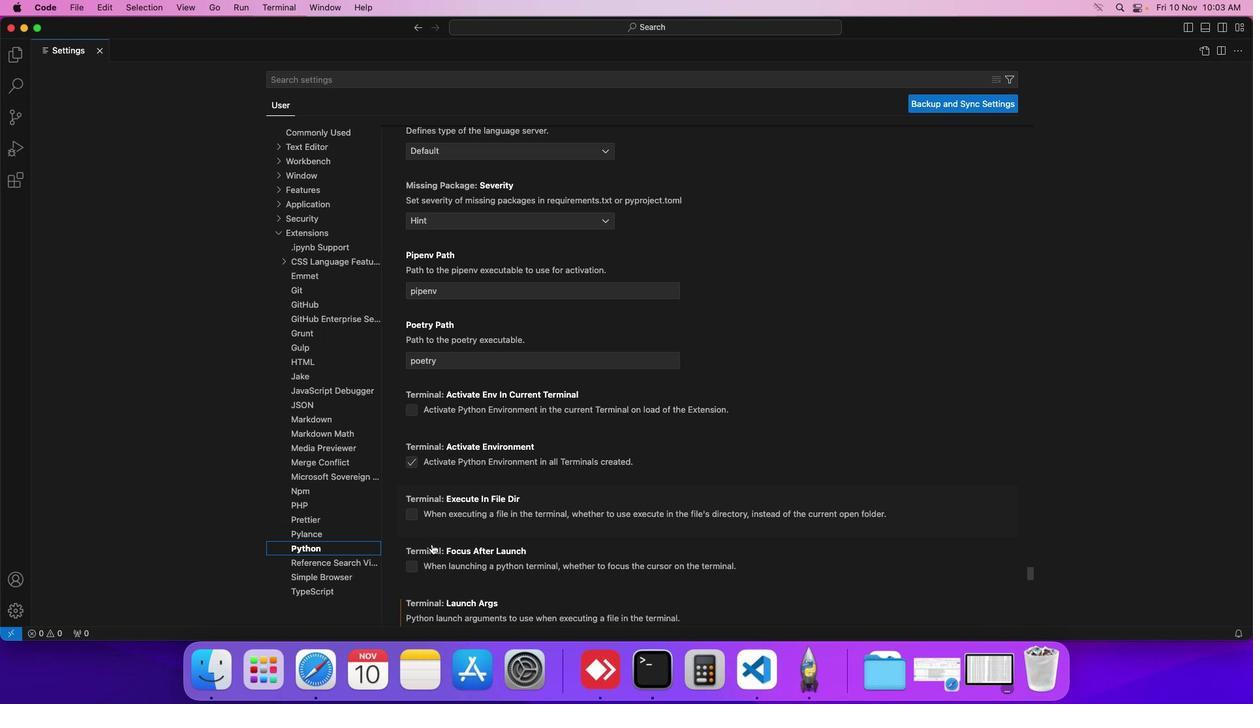 
Action: Mouse scrolled (431, 544) with delta (0, 0)
Screenshot: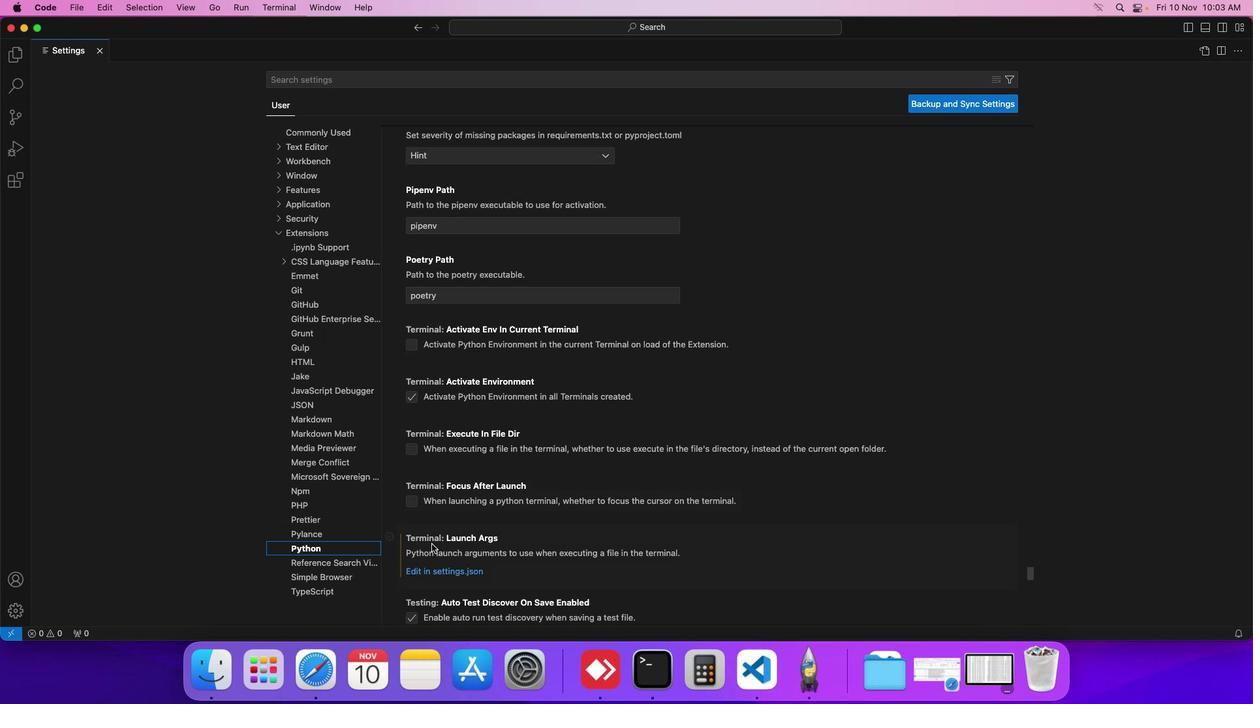 
Action: Mouse scrolled (431, 544) with delta (0, 0)
Screenshot: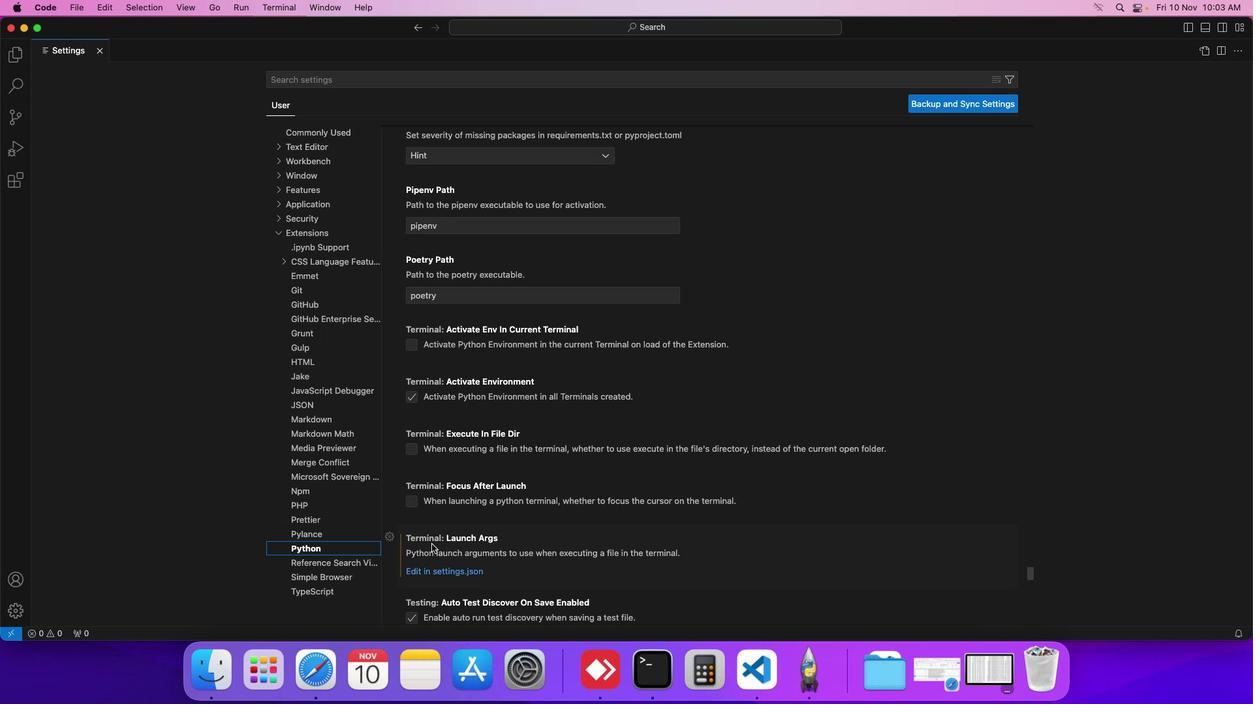 
Action: Mouse scrolled (431, 544) with delta (0, 0)
Screenshot: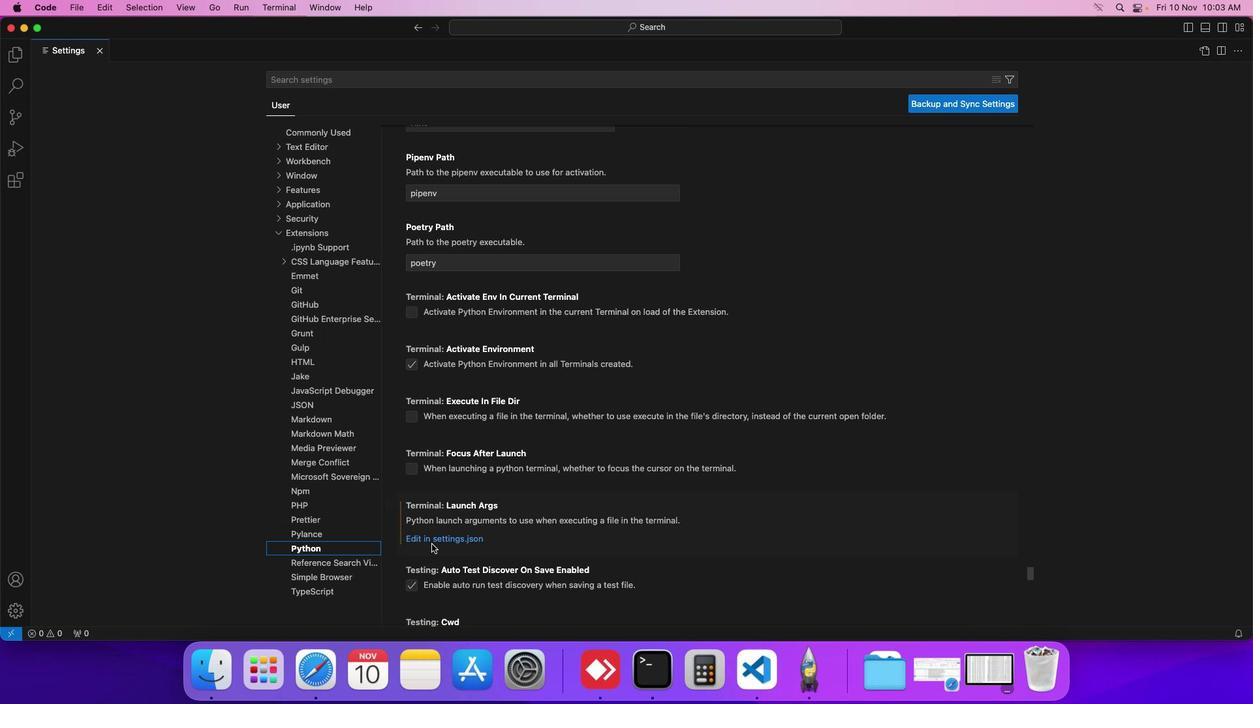 
Action: Mouse scrolled (431, 544) with delta (0, 0)
Screenshot: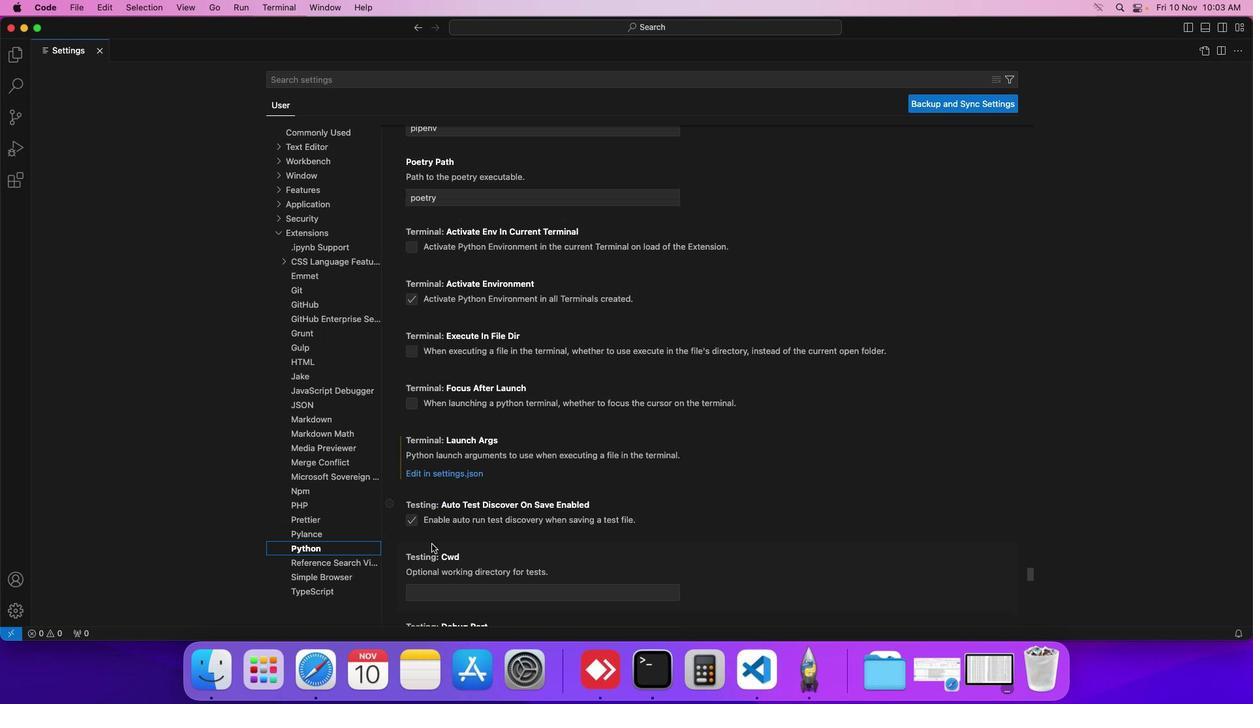
Action: Mouse scrolled (431, 544) with delta (0, 0)
Screenshot: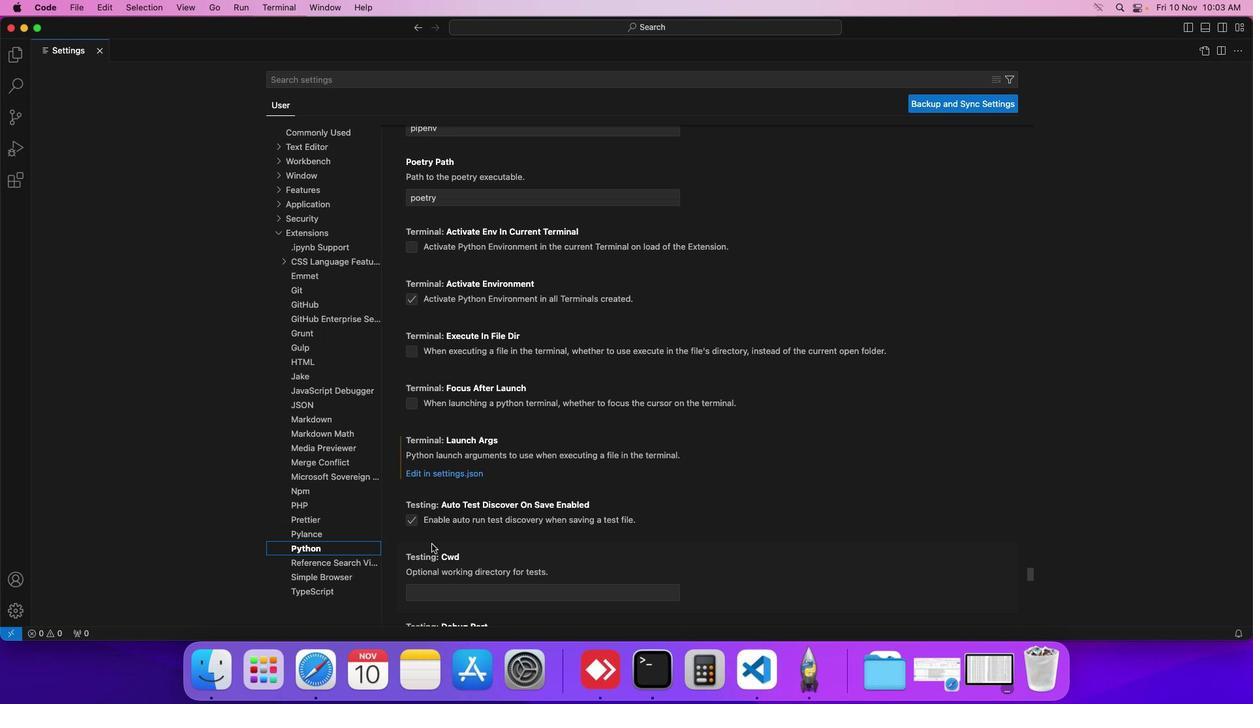 
Action: Mouse scrolled (431, 544) with delta (0, 0)
Screenshot: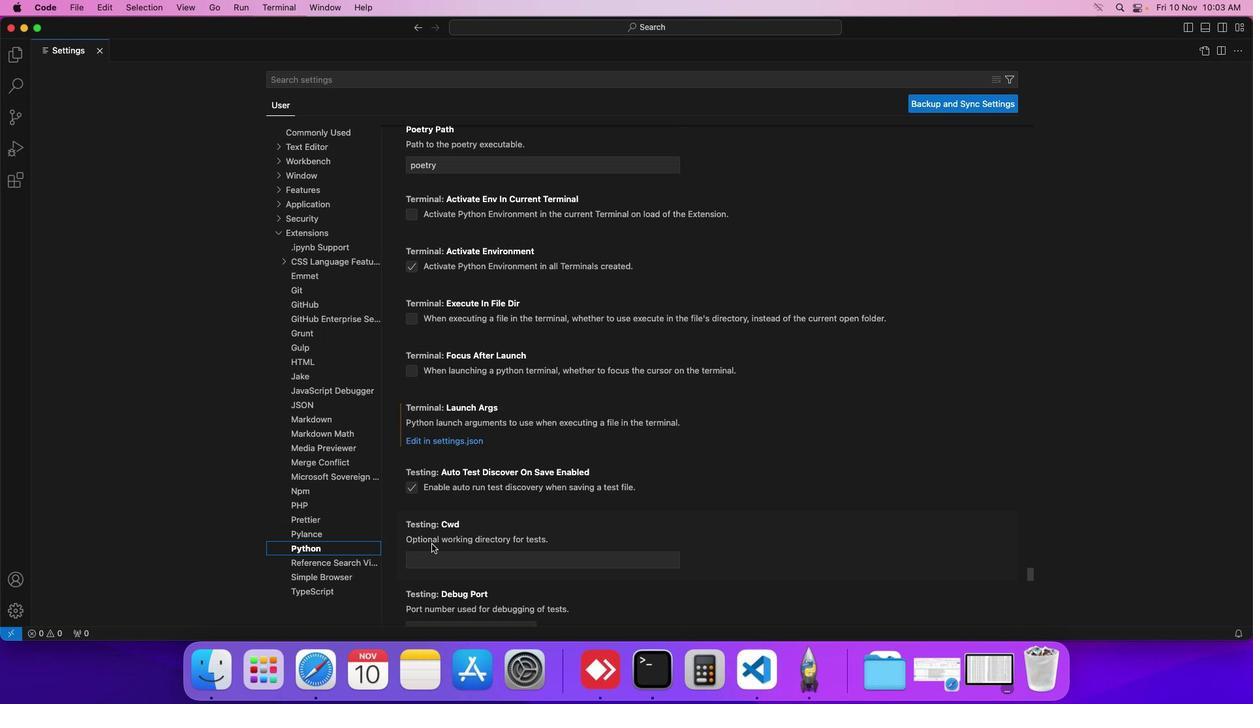 
Action: Mouse scrolled (431, 544) with delta (0, 0)
Screenshot: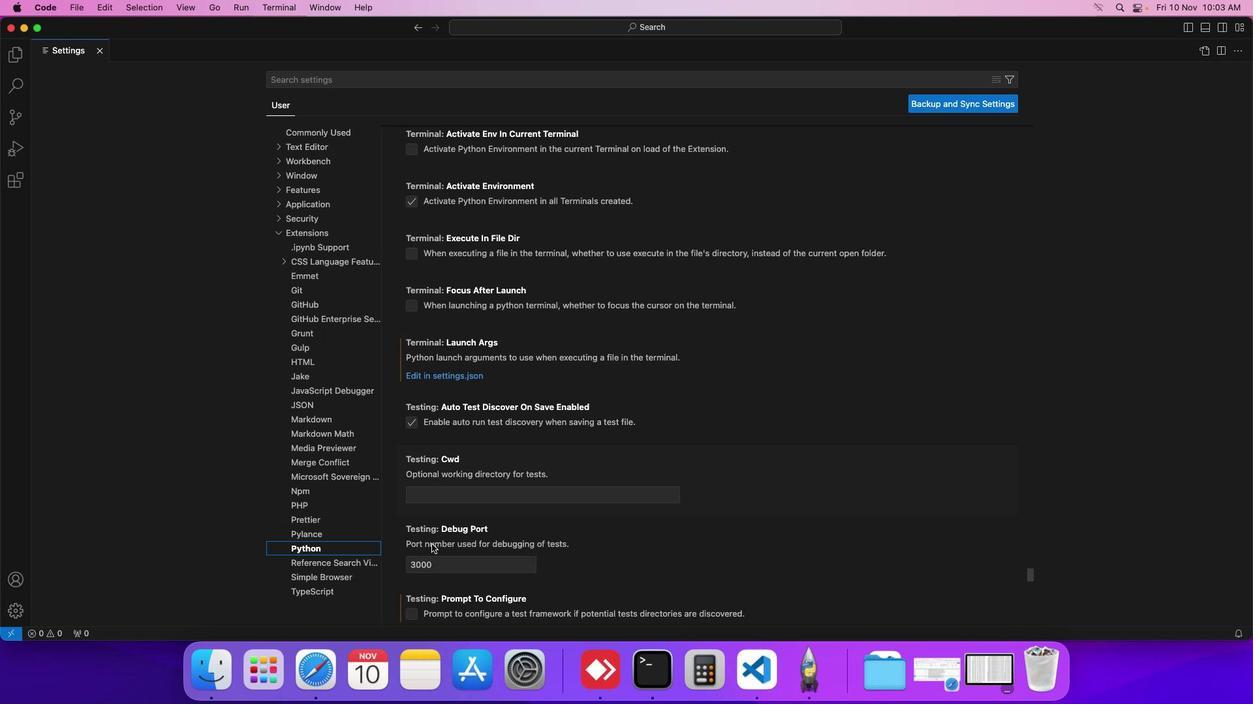 
Action: Mouse scrolled (431, 544) with delta (0, 0)
Screenshot: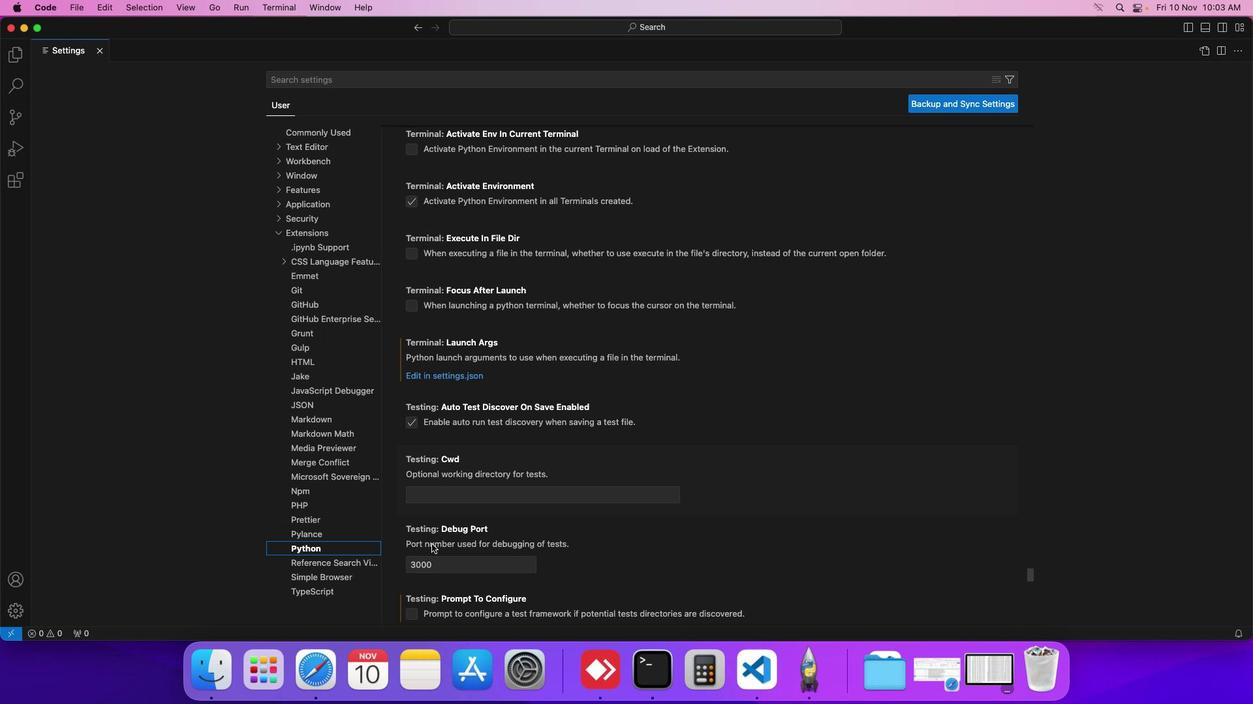 
Action: Mouse scrolled (431, 544) with delta (0, 0)
Screenshot: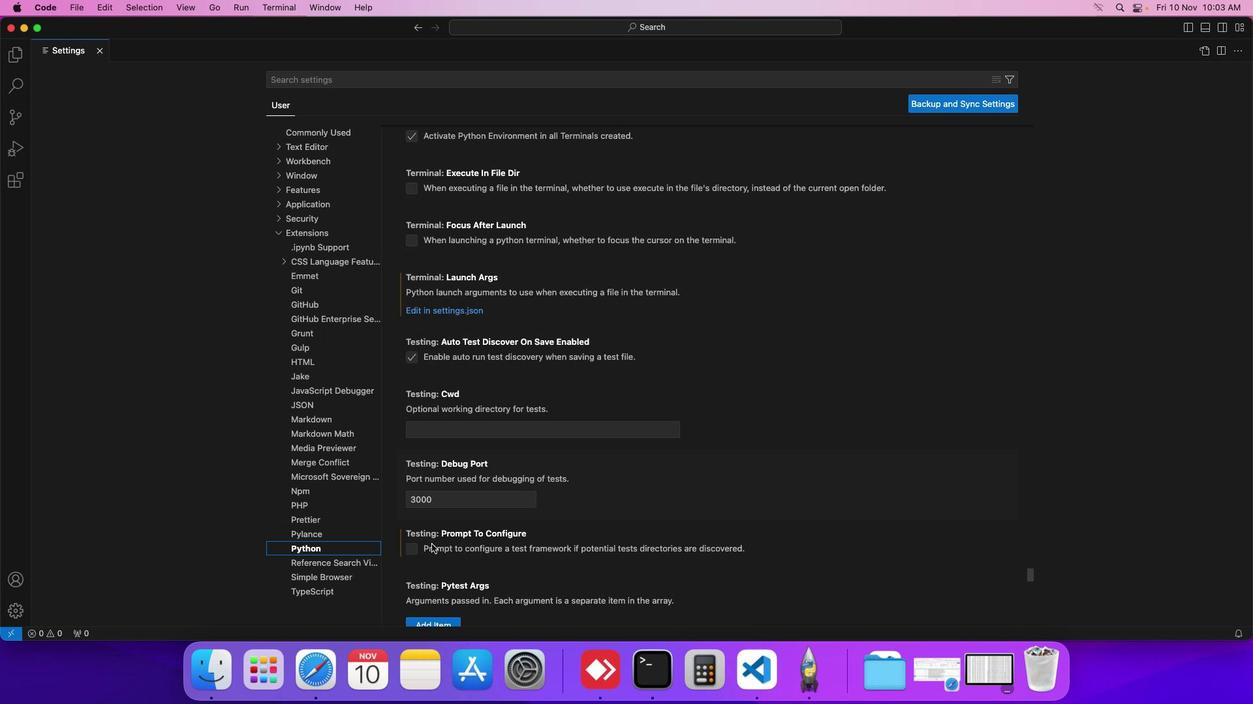 
Action: Mouse scrolled (431, 544) with delta (0, 0)
Screenshot: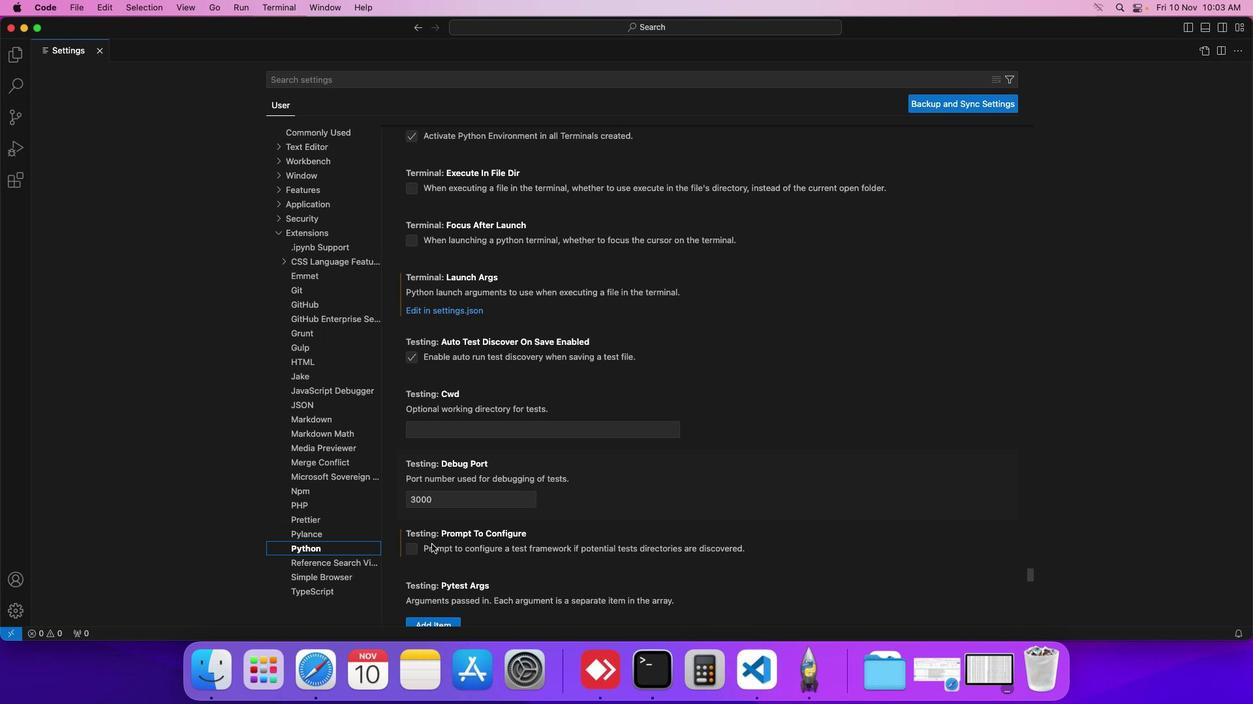 
Action: Mouse scrolled (431, 544) with delta (0, 0)
Screenshot: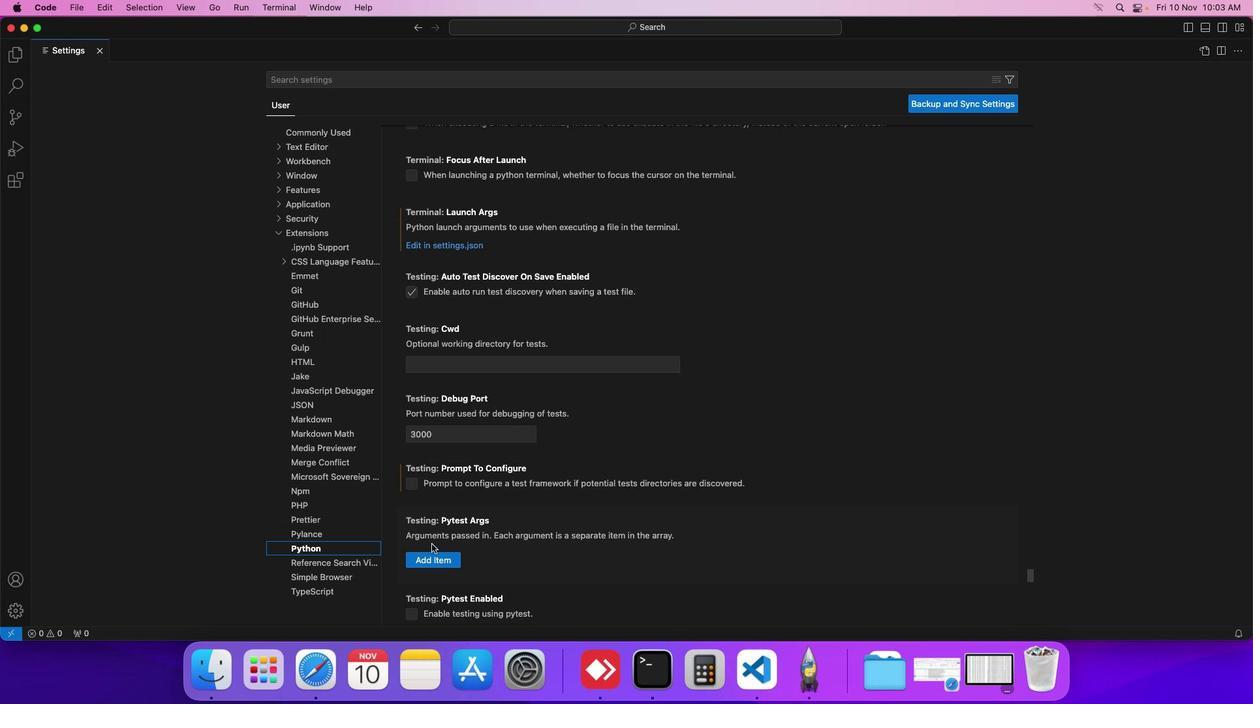 
Action: Mouse scrolled (431, 544) with delta (0, 0)
Screenshot: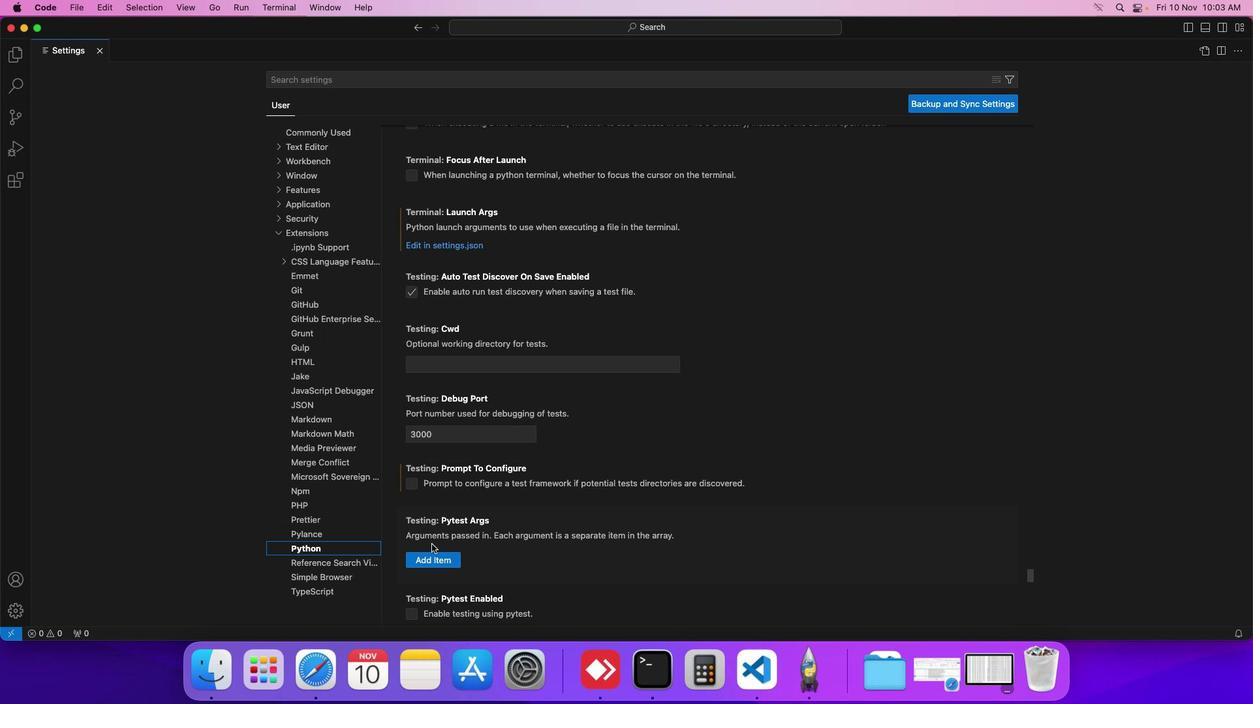 
Action: Mouse moved to (439, 562)
Screenshot: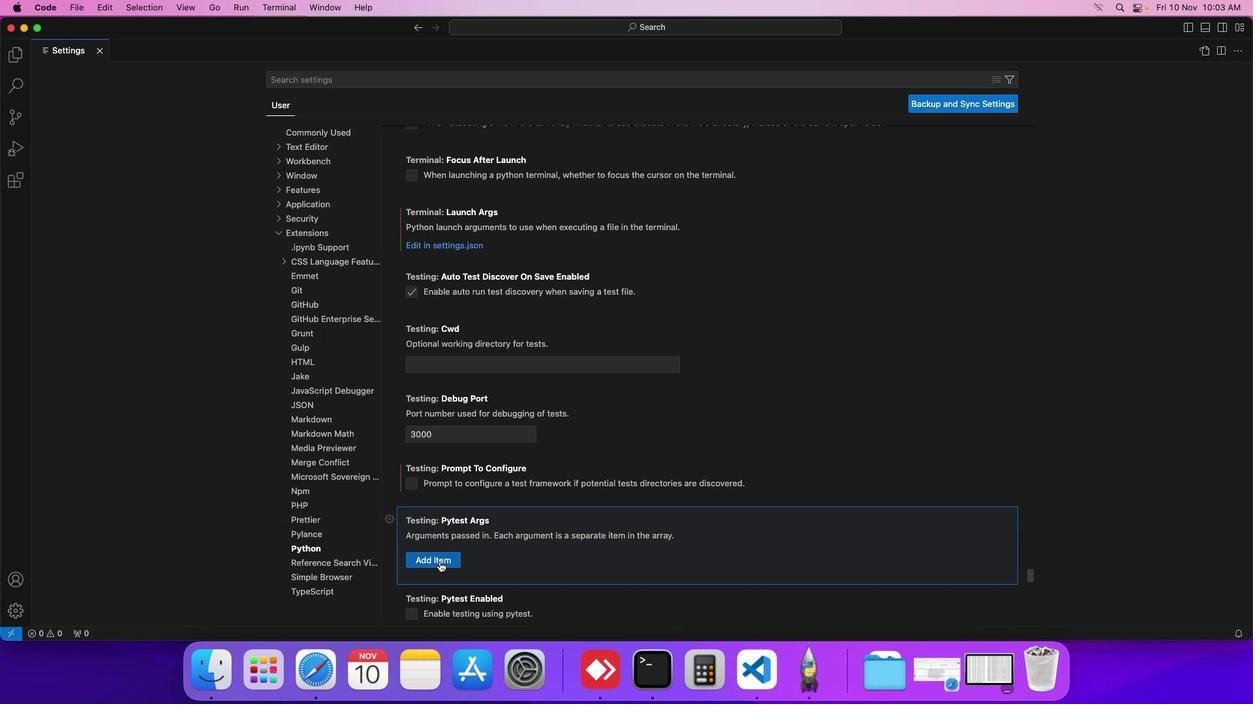 
Action: Mouse pressed left at (439, 562)
Screenshot: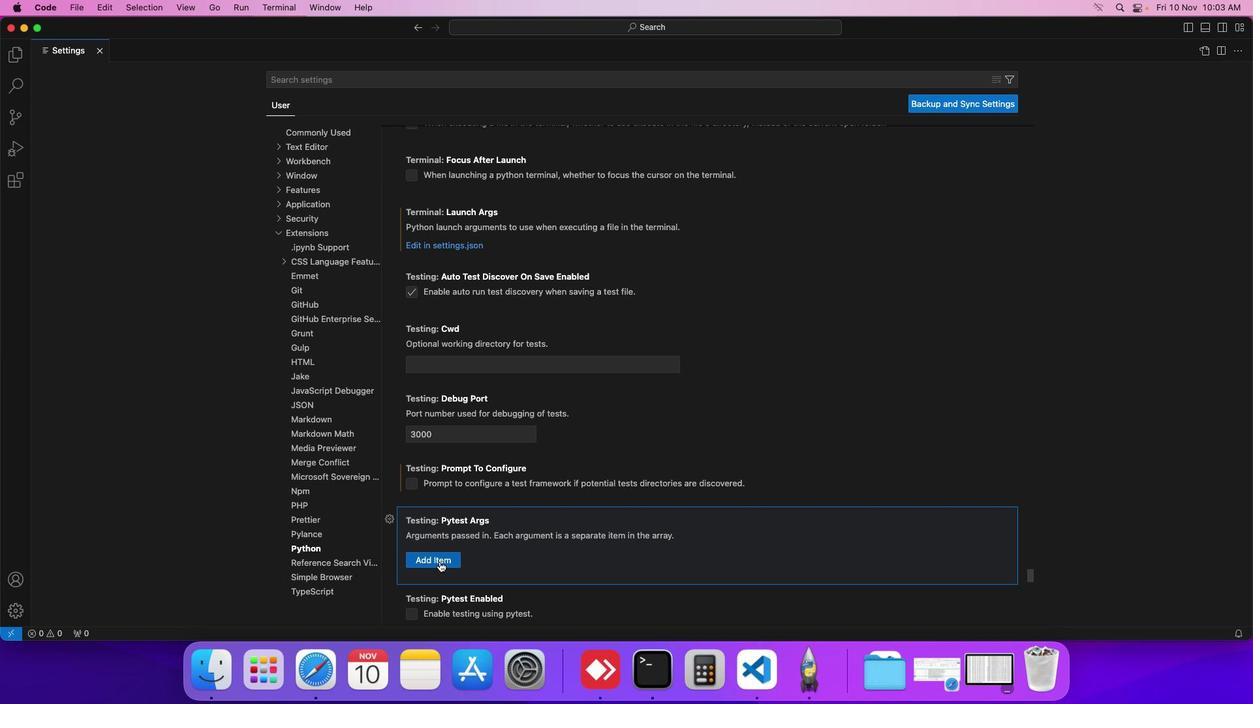
Action: Mouse moved to (453, 562)
Screenshot: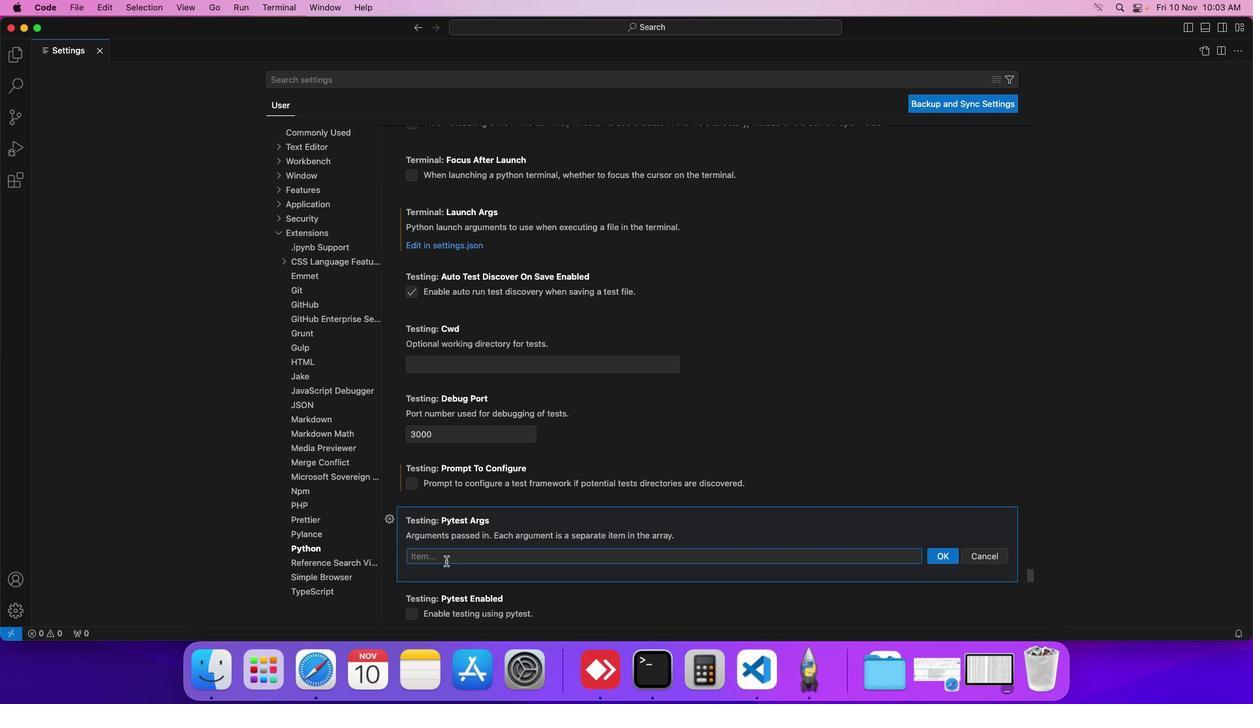 
